 Task: Find connections with filter location Raghunathpur with filter topic #Mondaymotivationwith filter profile language German with filter current company Midea Group (Fortune Global 500 Company) with filter school Dr MGR Educational and Research Institute with filter industry Retail Motor Vehicles with filter service category Graphic Design with filter keywords title Speech Pathologist
Action: Mouse moved to (514, 49)
Screenshot: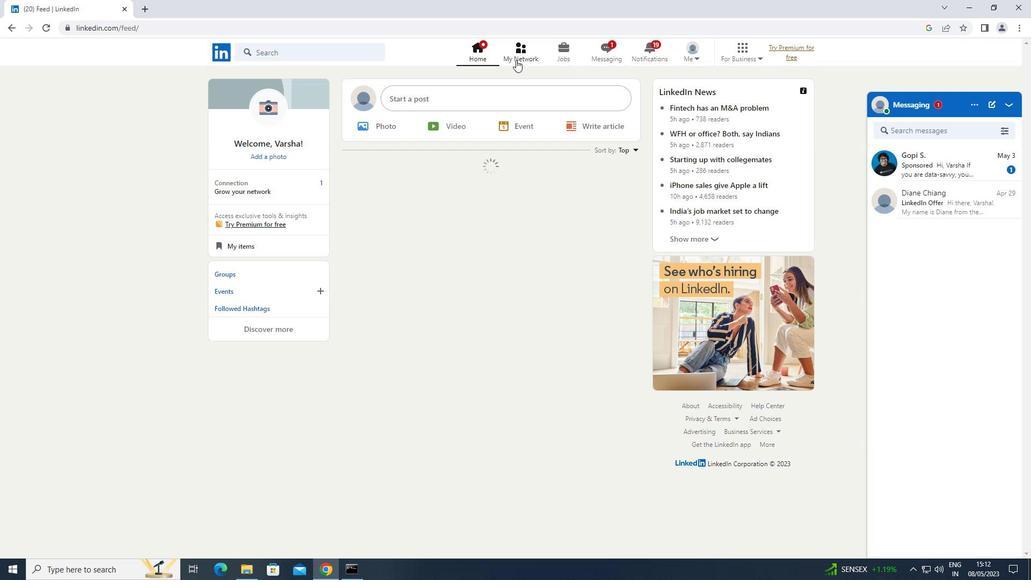 
Action: Mouse pressed left at (514, 49)
Screenshot: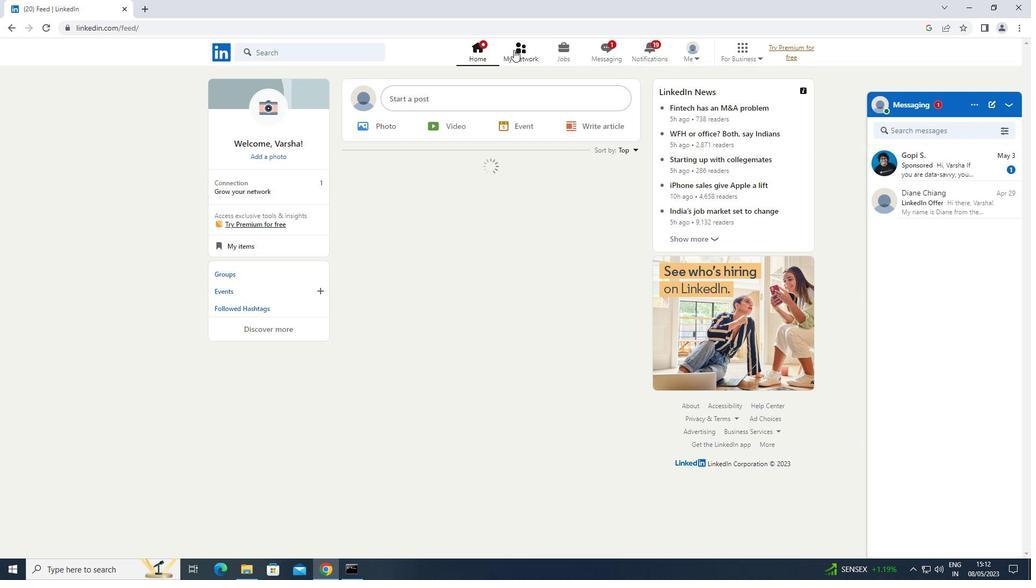 
Action: Mouse moved to (272, 112)
Screenshot: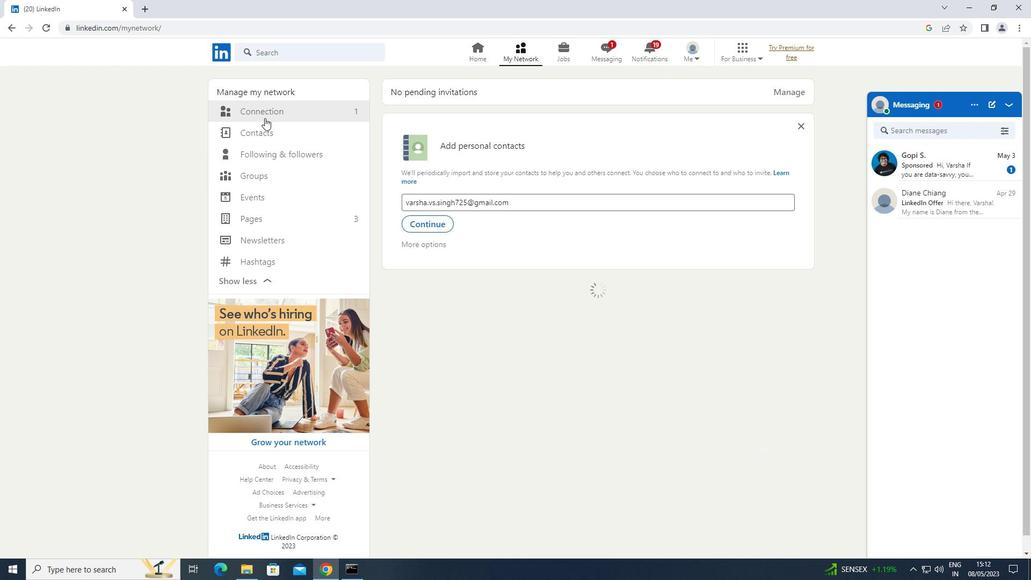 
Action: Mouse pressed left at (272, 112)
Screenshot: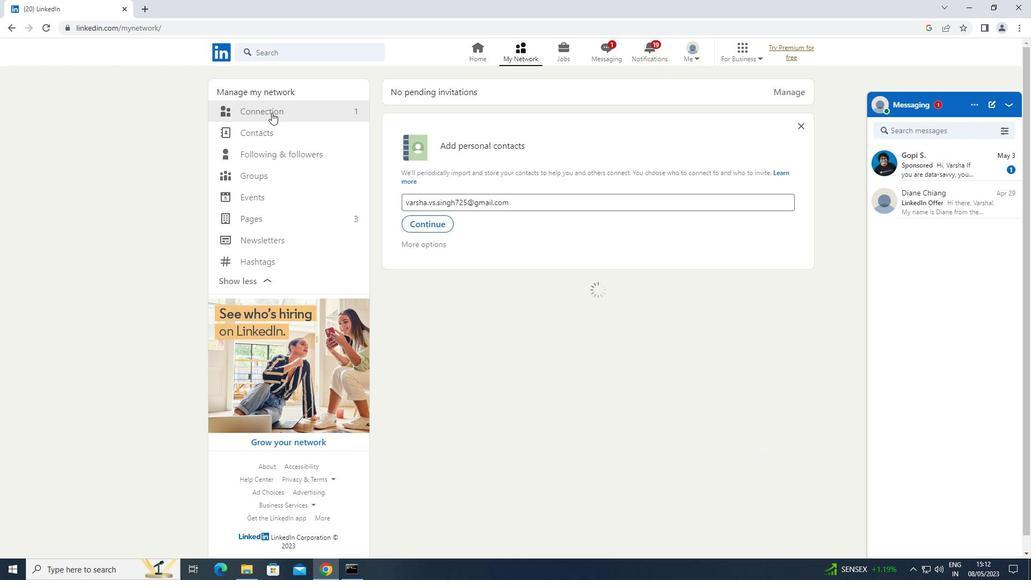 
Action: Mouse moved to (623, 113)
Screenshot: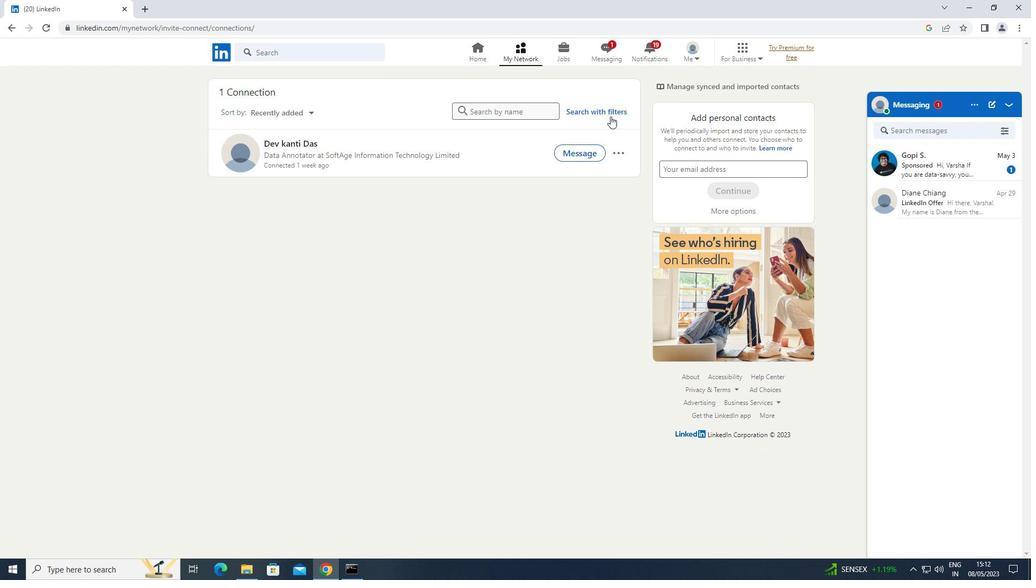
Action: Mouse pressed left at (623, 113)
Screenshot: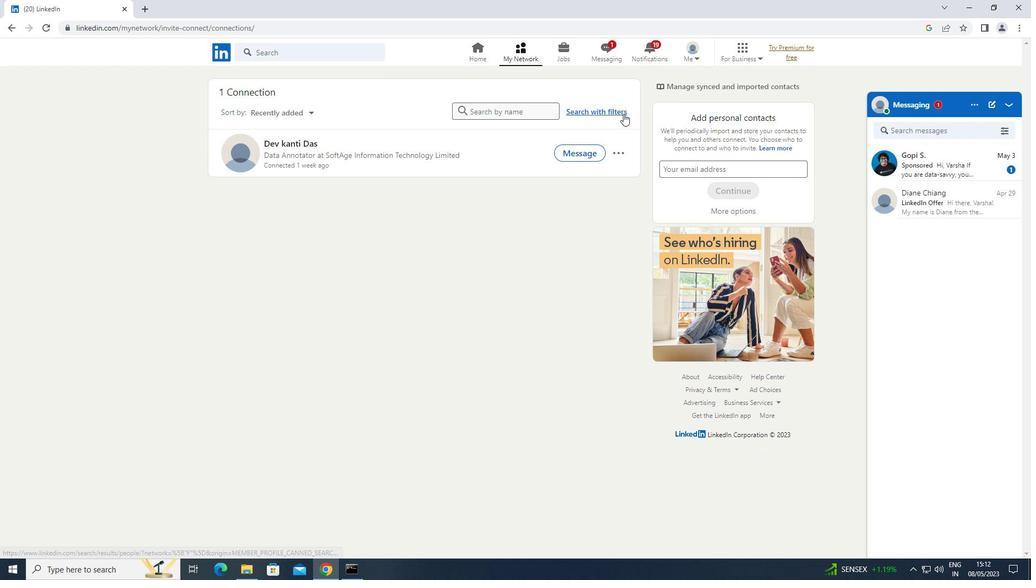 
Action: Mouse moved to (545, 86)
Screenshot: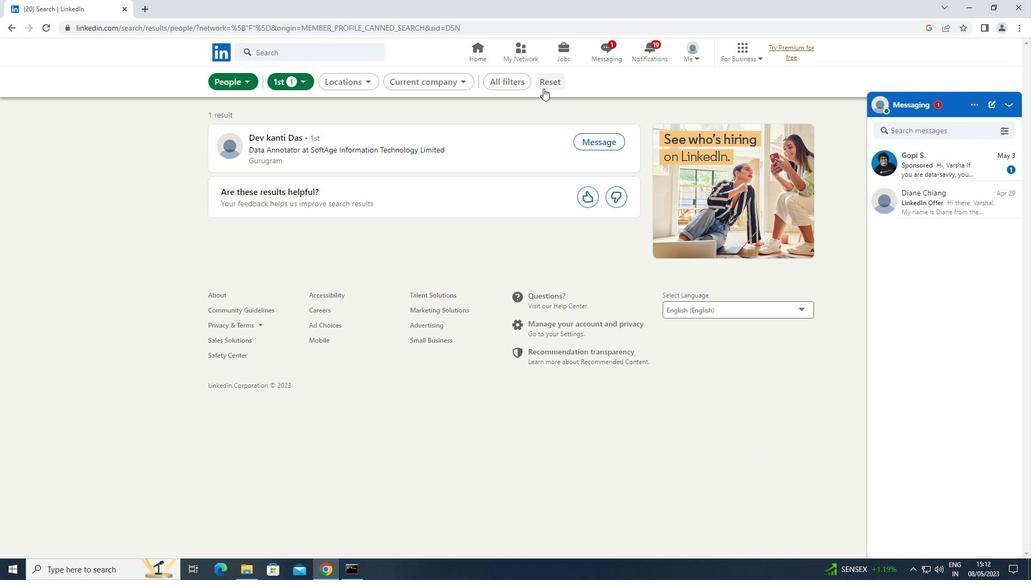 
Action: Mouse pressed left at (545, 86)
Screenshot: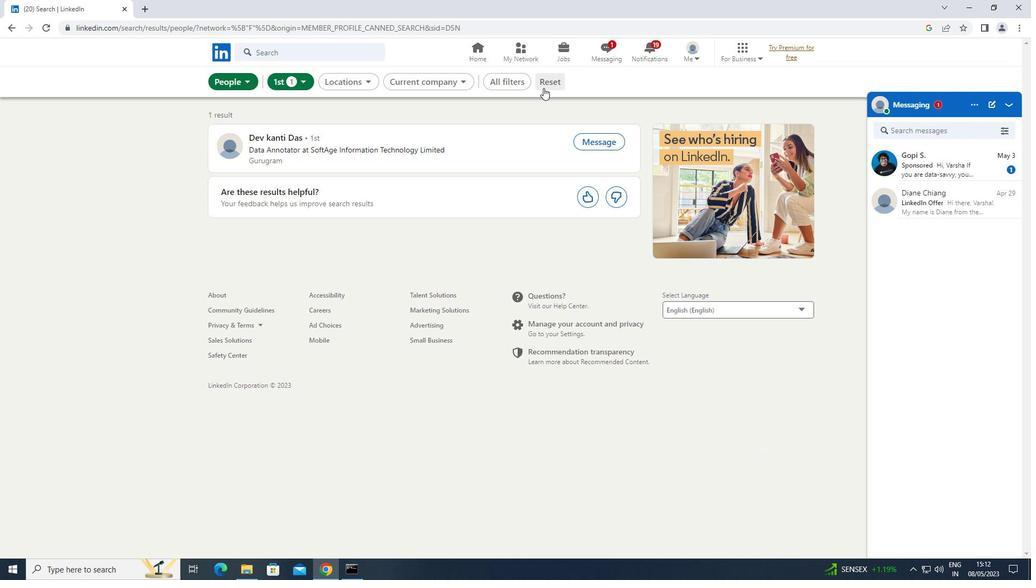 
Action: Mouse moved to (534, 84)
Screenshot: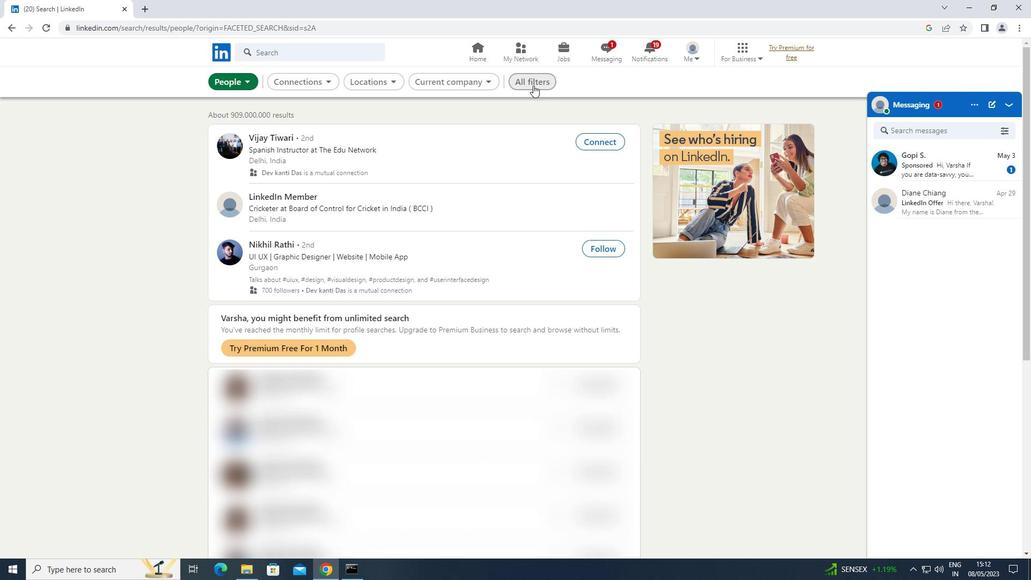 
Action: Mouse pressed left at (534, 84)
Screenshot: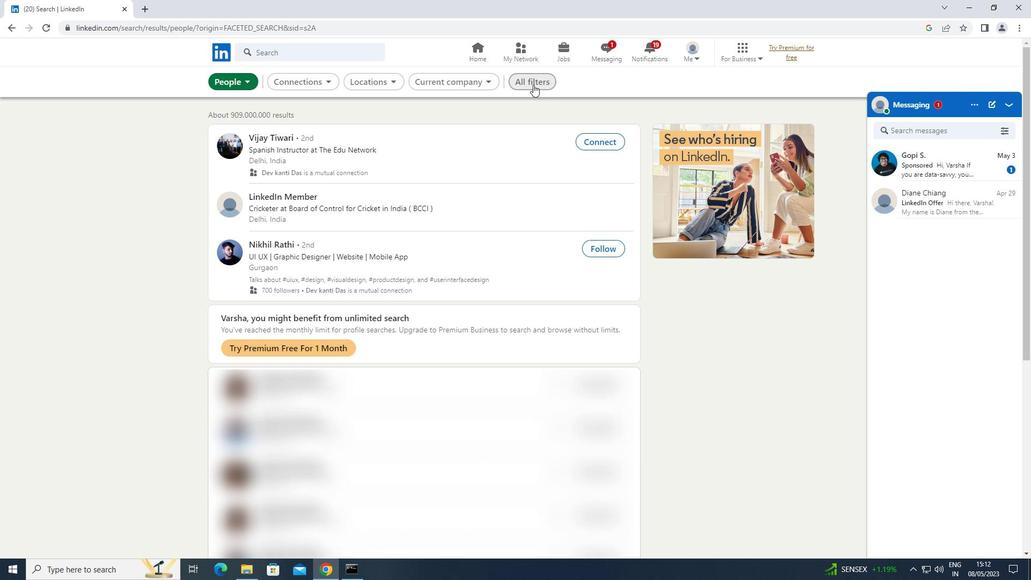 
Action: Mouse moved to (770, 242)
Screenshot: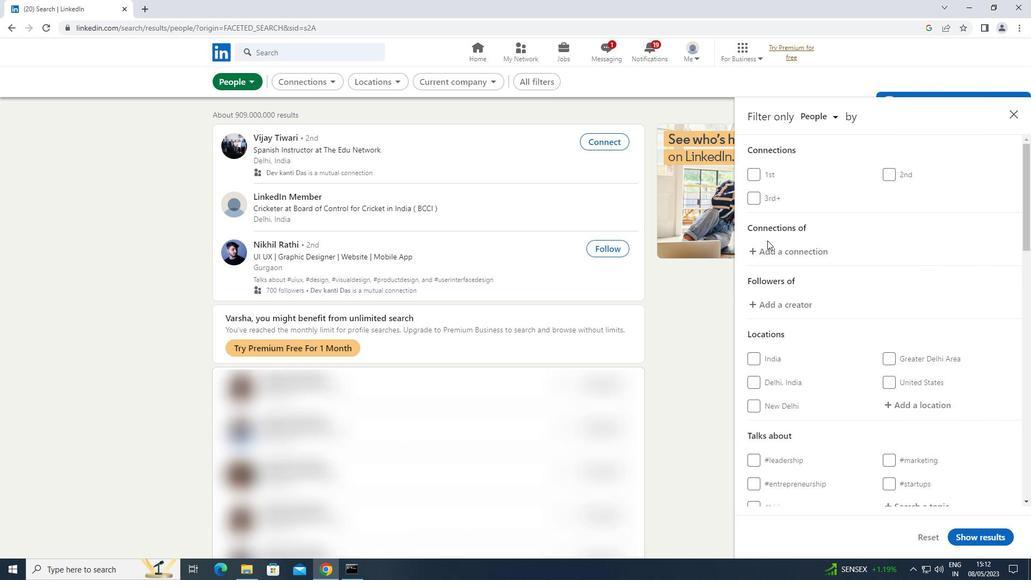 
Action: Mouse scrolled (770, 242) with delta (0, 0)
Screenshot: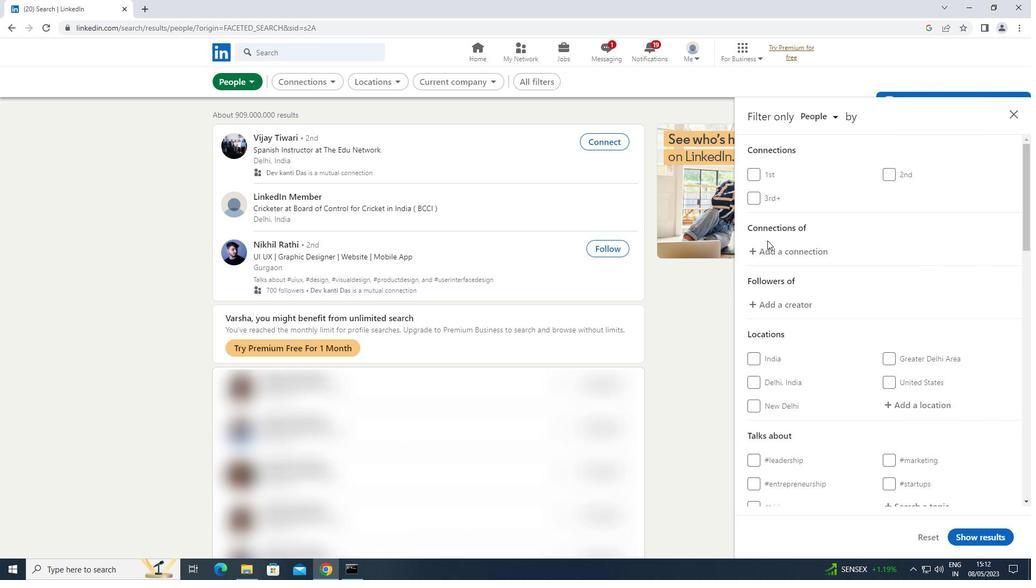
Action: Mouse scrolled (770, 242) with delta (0, 0)
Screenshot: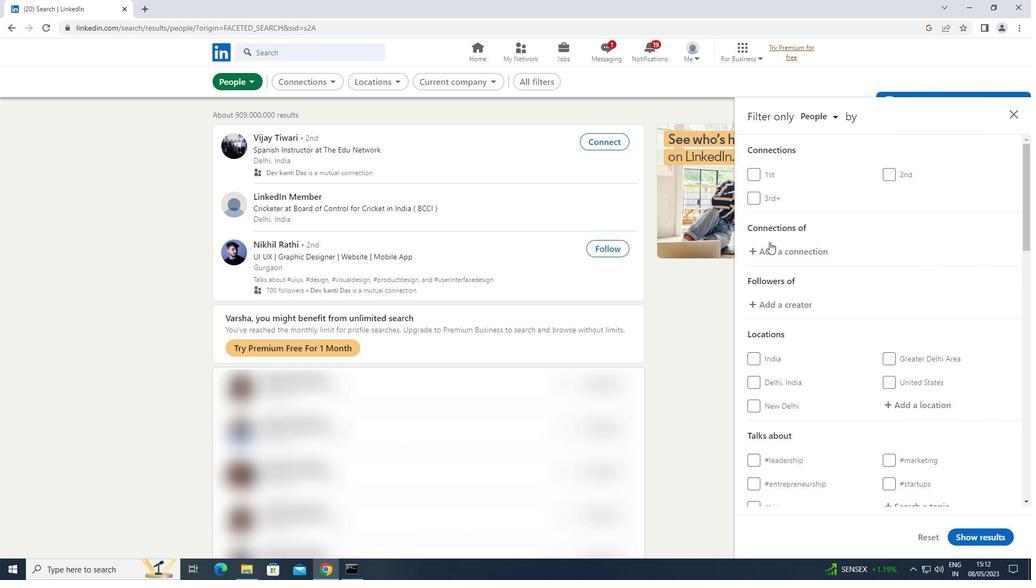 
Action: Mouse moved to (908, 301)
Screenshot: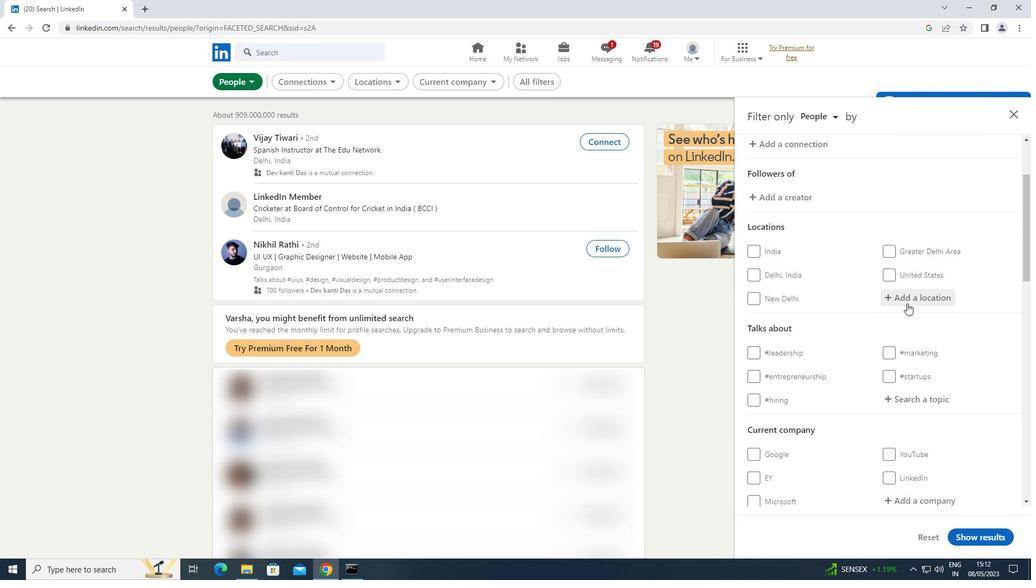 
Action: Mouse pressed left at (908, 301)
Screenshot: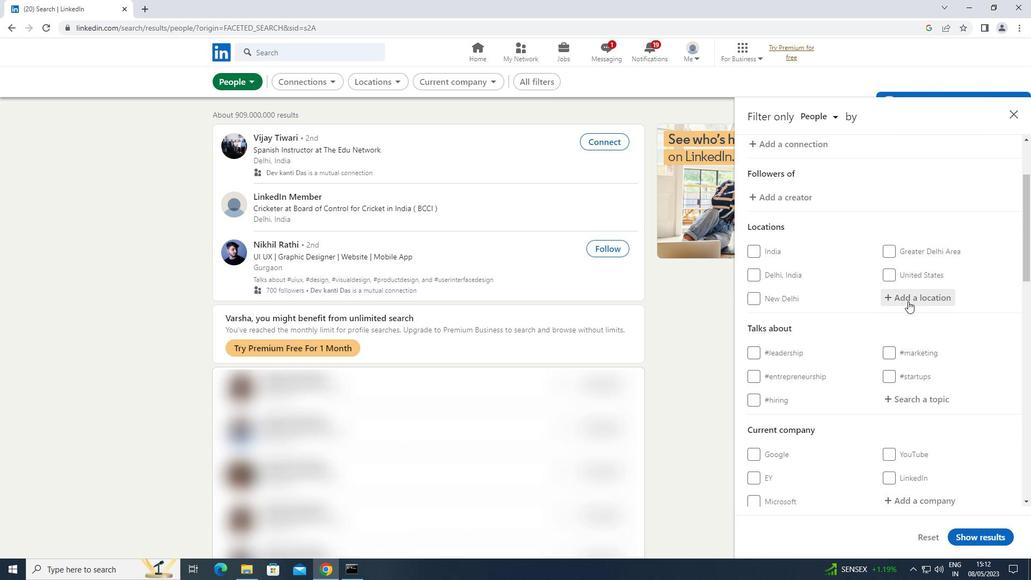 
Action: Key pressed <Key.shift>RAGHUNATHPUR
Screenshot: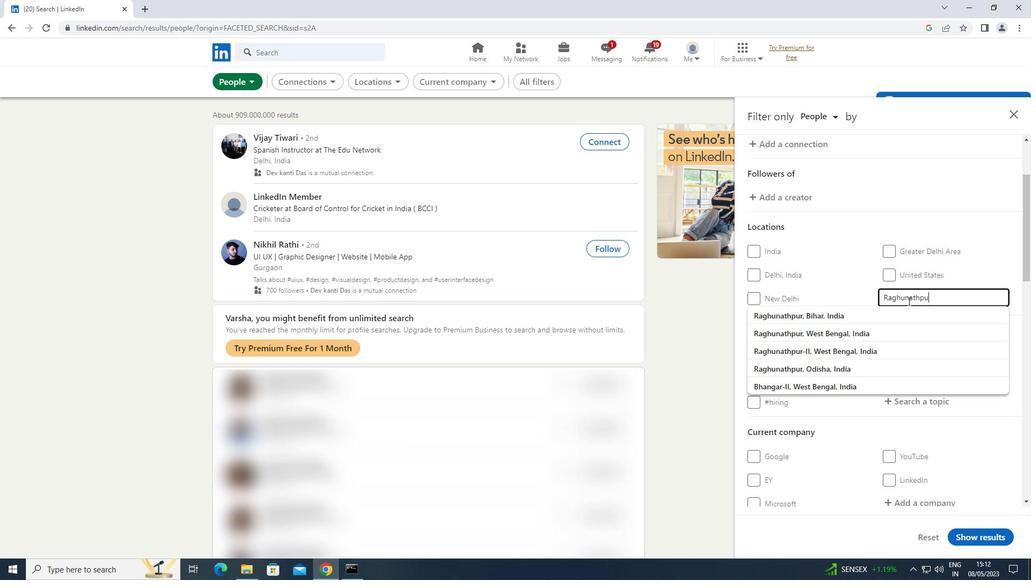 
Action: Mouse moved to (893, 314)
Screenshot: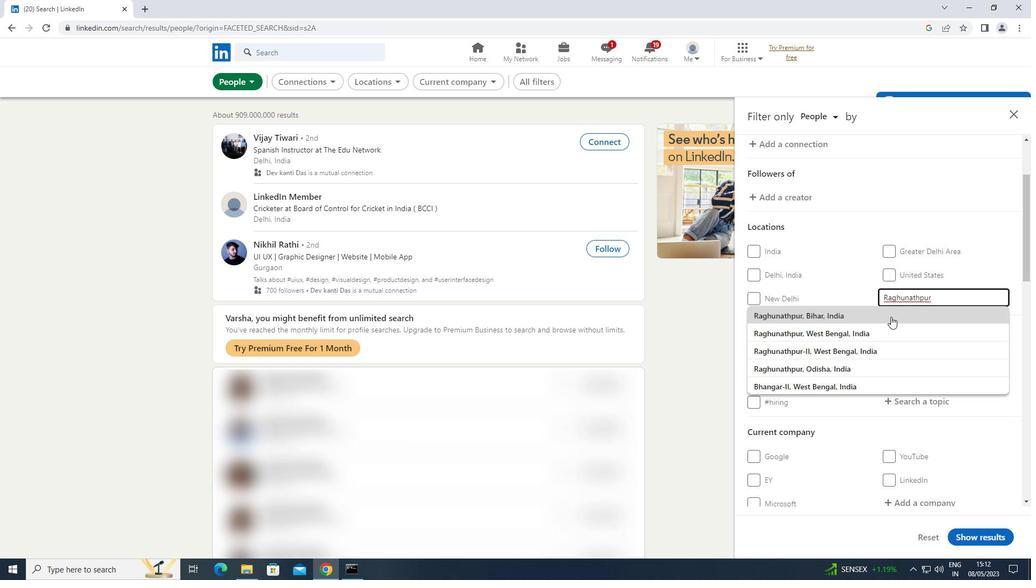 
Action: Key pressed <Key.enter>
Screenshot: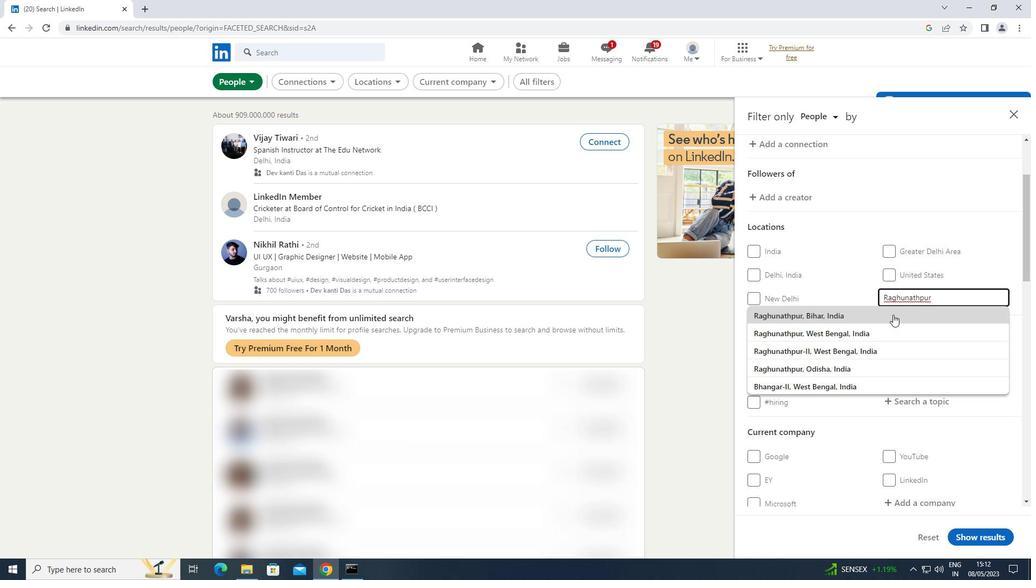 
Action: Mouse moved to (897, 401)
Screenshot: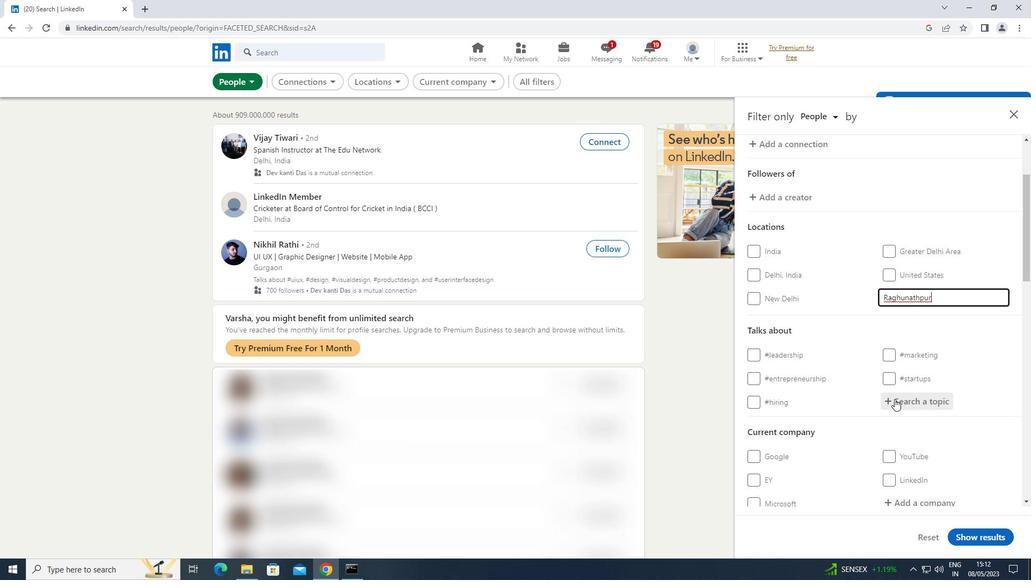 
Action: Mouse pressed left at (897, 401)
Screenshot: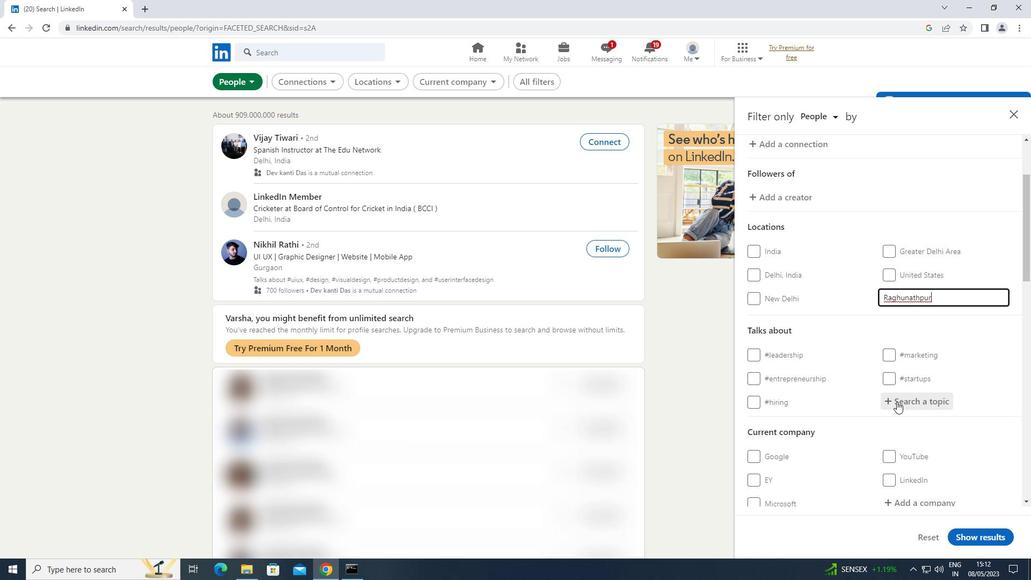 
Action: Key pressed <Key.shift>#<Key.shift>MONDAYMOTIVATION
Screenshot: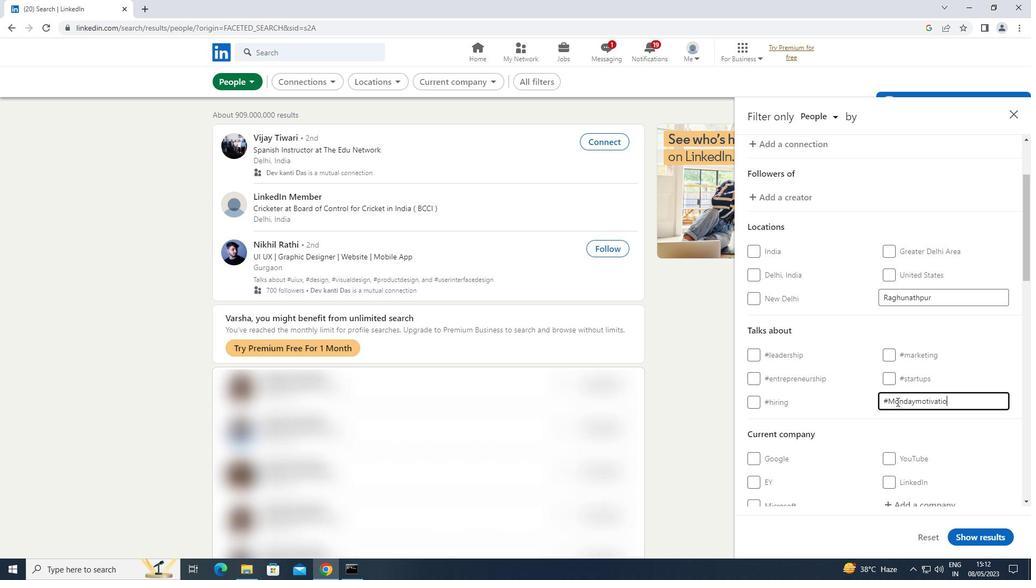 
Action: Mouse moved to (898, 401)
Screenshot: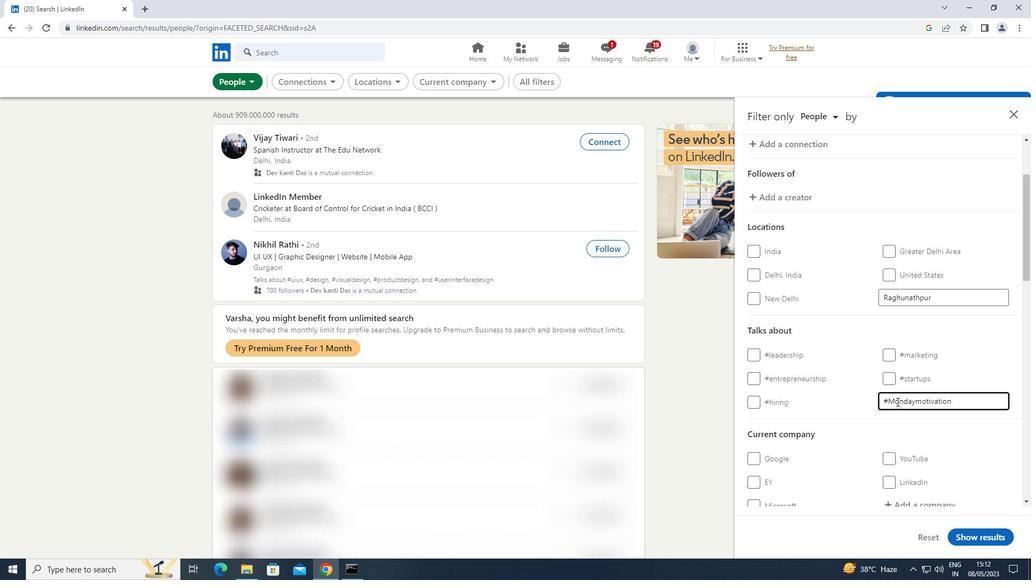 
Action: Mouse scrolled (898, 401) with delta (0, 0)
Screenshot: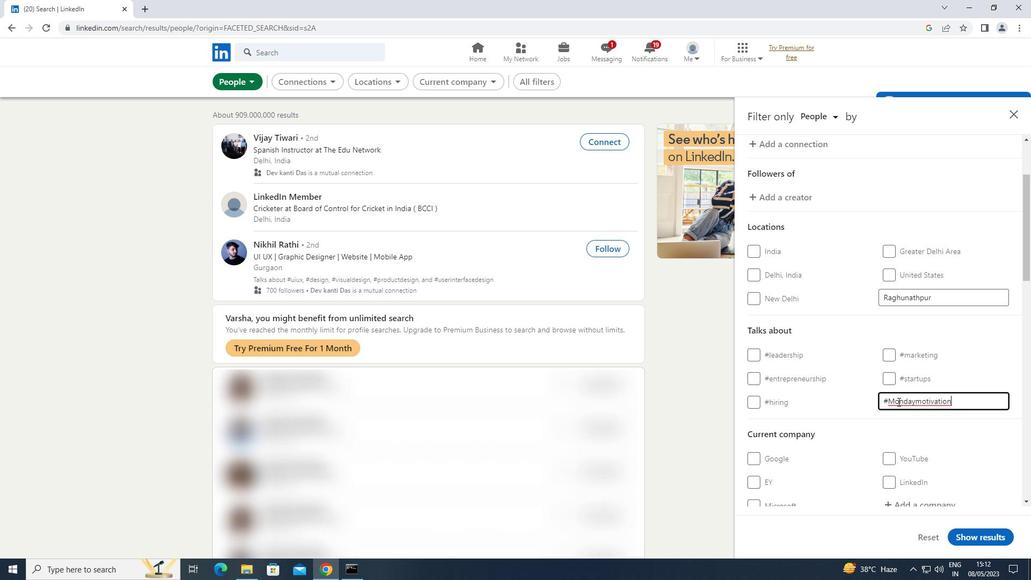 
Action: Mouse scrolled (898, 401) with delta (0, 0)
Screenshot: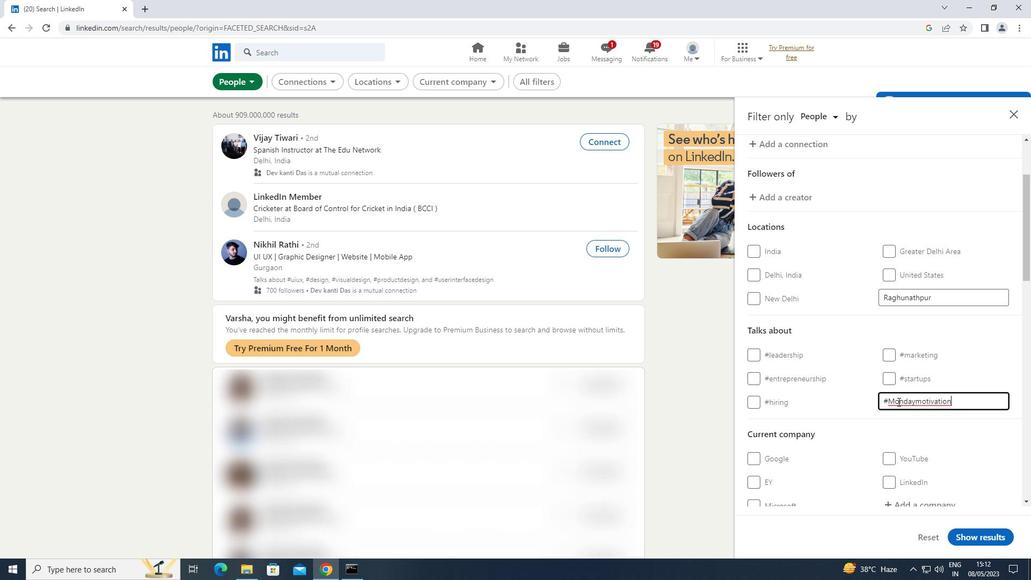 
Action: Mouse moved to (898, 401)
Screenshot: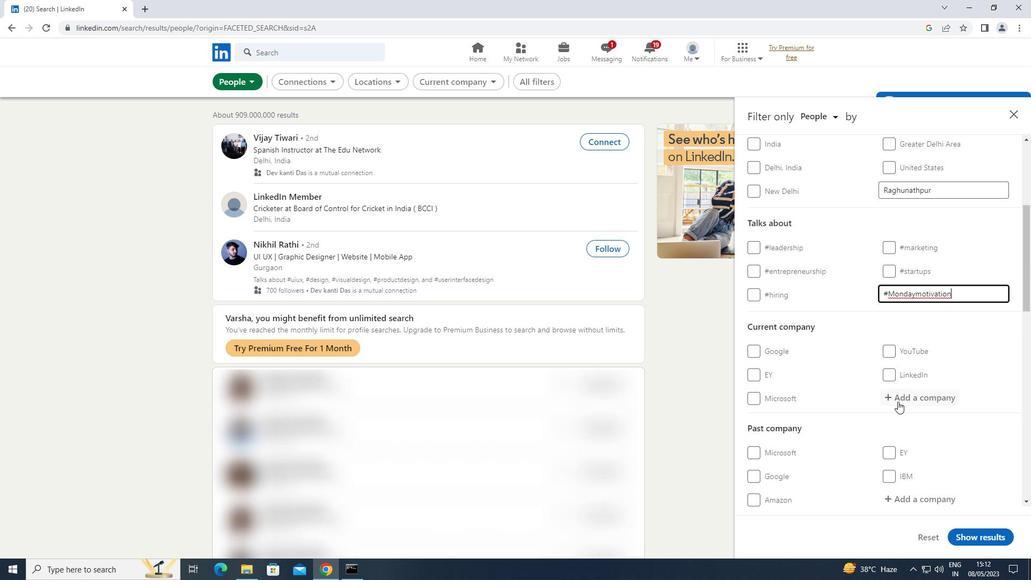 
Action: Mouse scrolled (898, 401) with delta (0, 0)
Screenshot: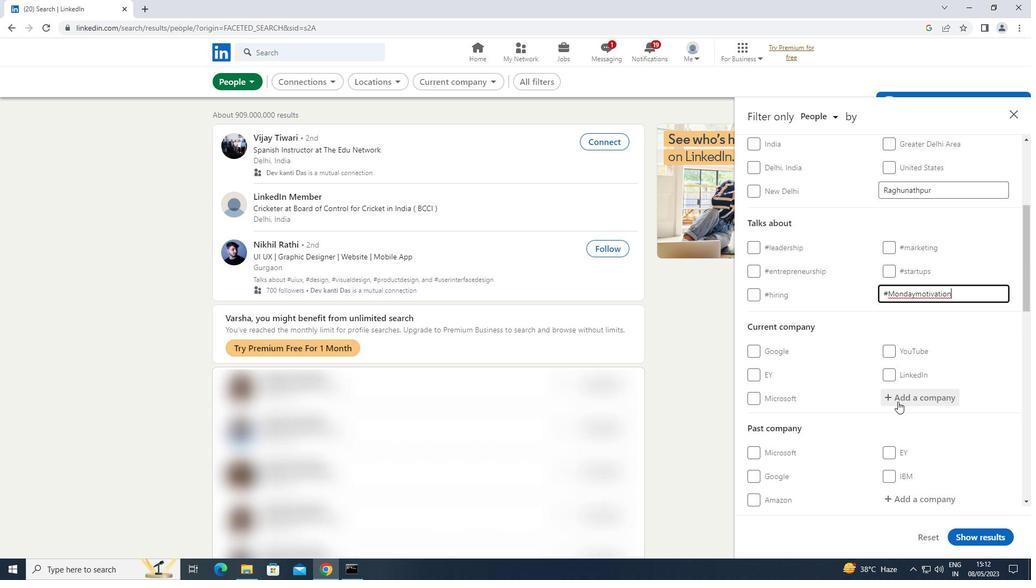 
Action: Mouse moved to (898, 402)
Screenshot: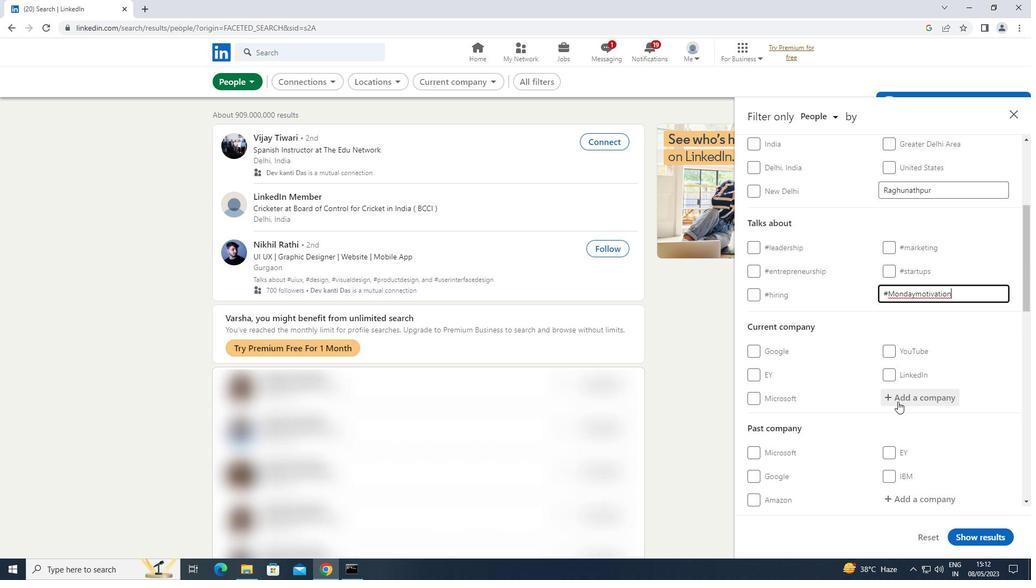 
Action: Mouse scrolled (898, 401) with delta (0, 0)
Screenshot: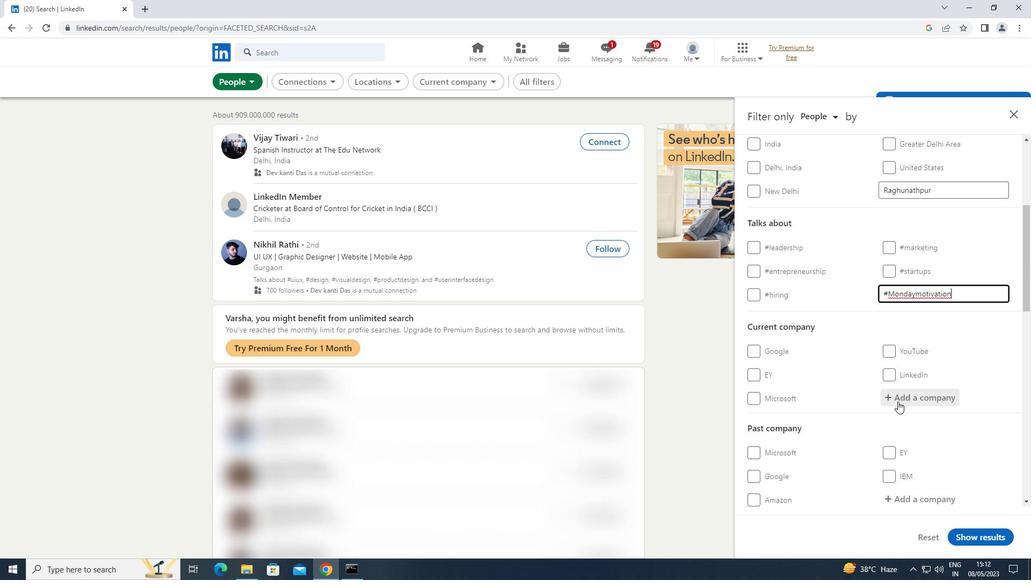 
Action: Mouse scrolled (898, 401) with delta (0, 0)
Screenshot: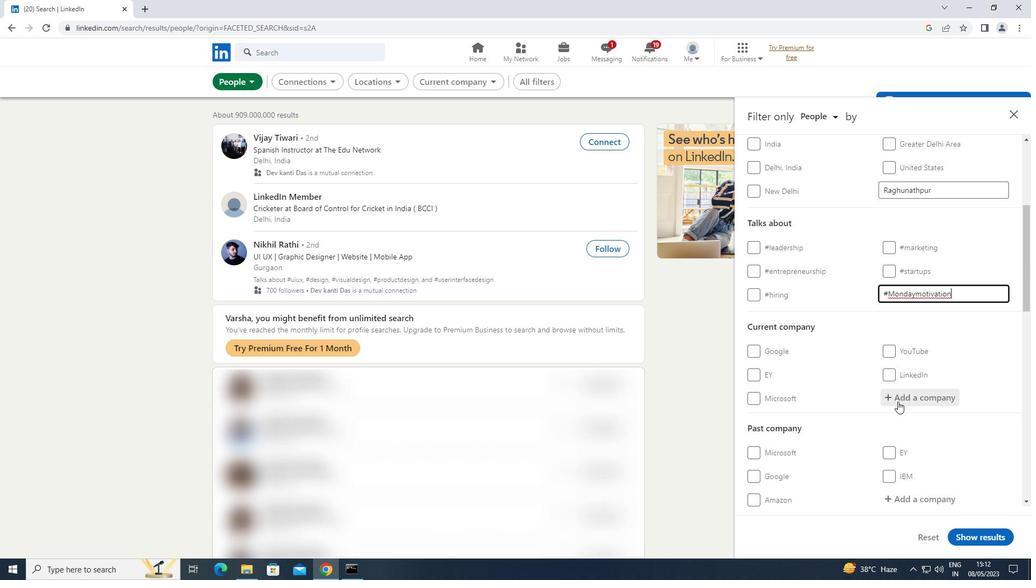 
Action: Mouse scrolled (898, 401) with delta (0, 0)
Screenshot: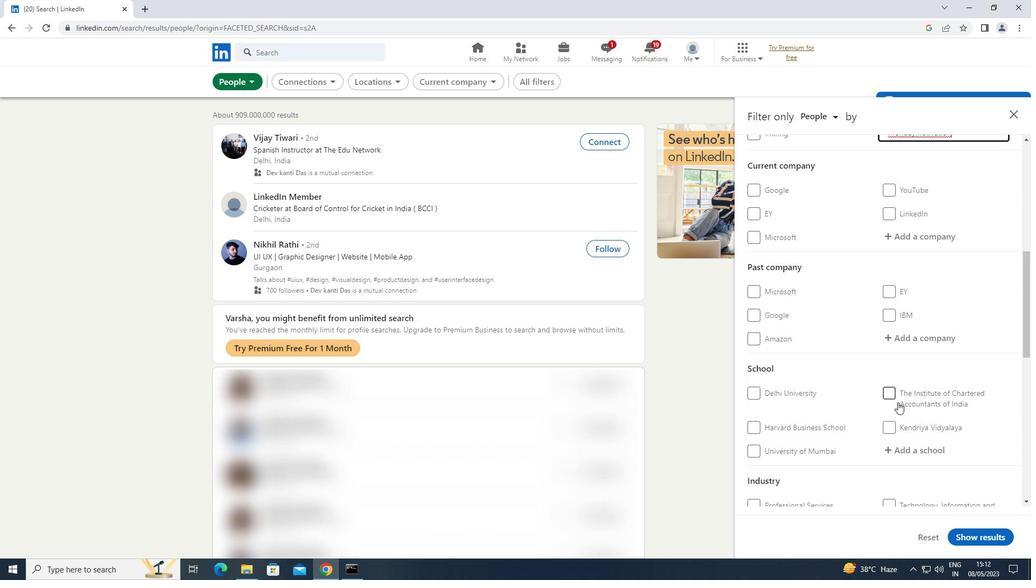 
Action: Mouse moved to (897, 402)
Screenshot: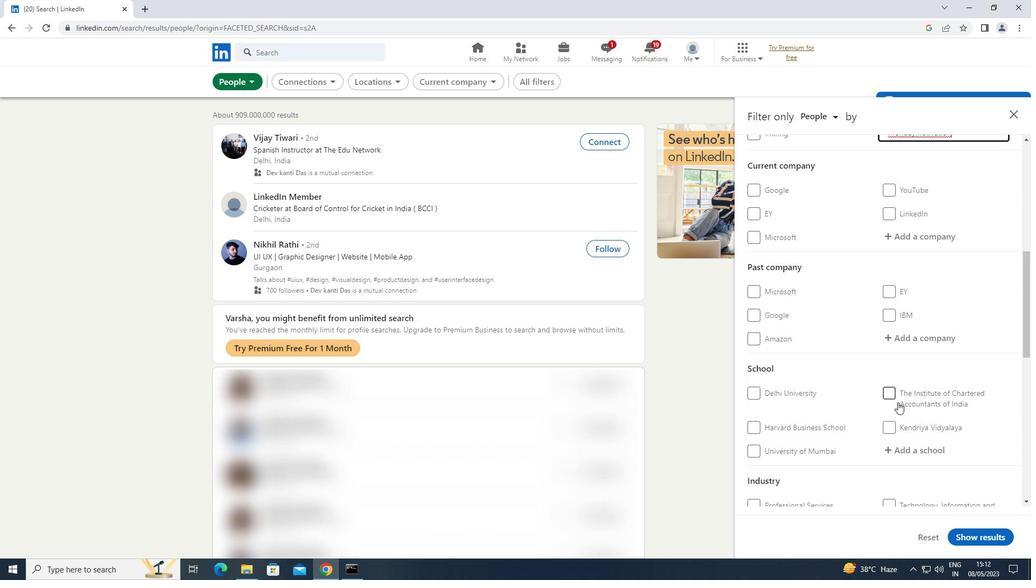 
Action: Mouse scrolled (897, 401) with delta (0, 0)
Screenshot: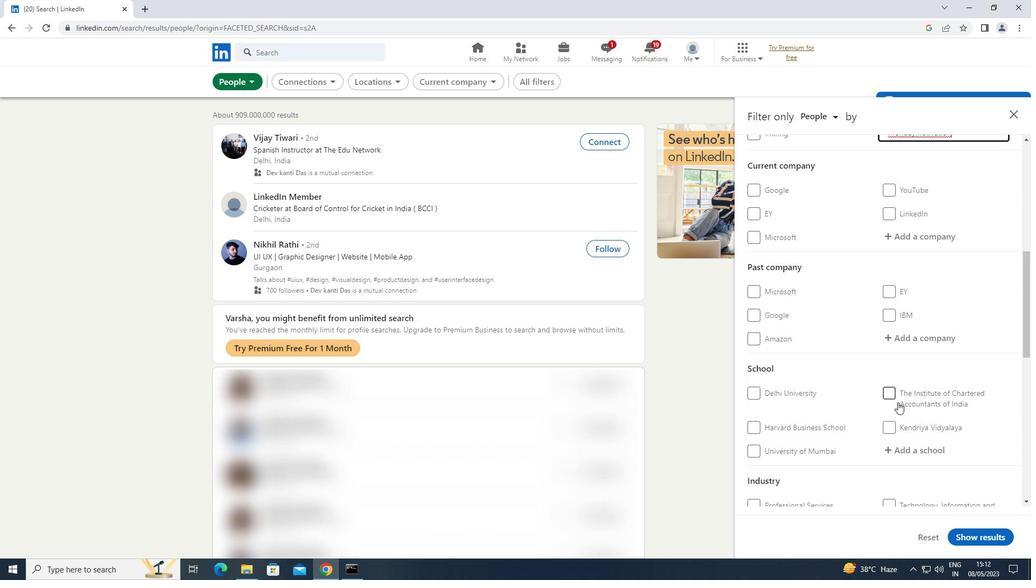 
Action: Mouse scrolled (897, 401) with delta (0, 0)
Screenshot: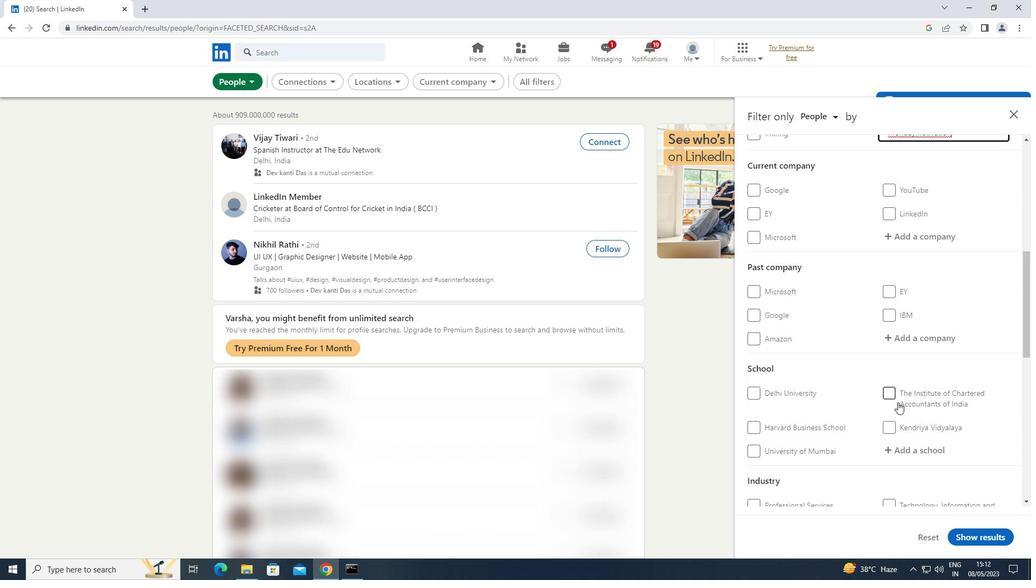 
Action: Mouse scrolled (897, 401) with delta (0, 0)
Screenshot: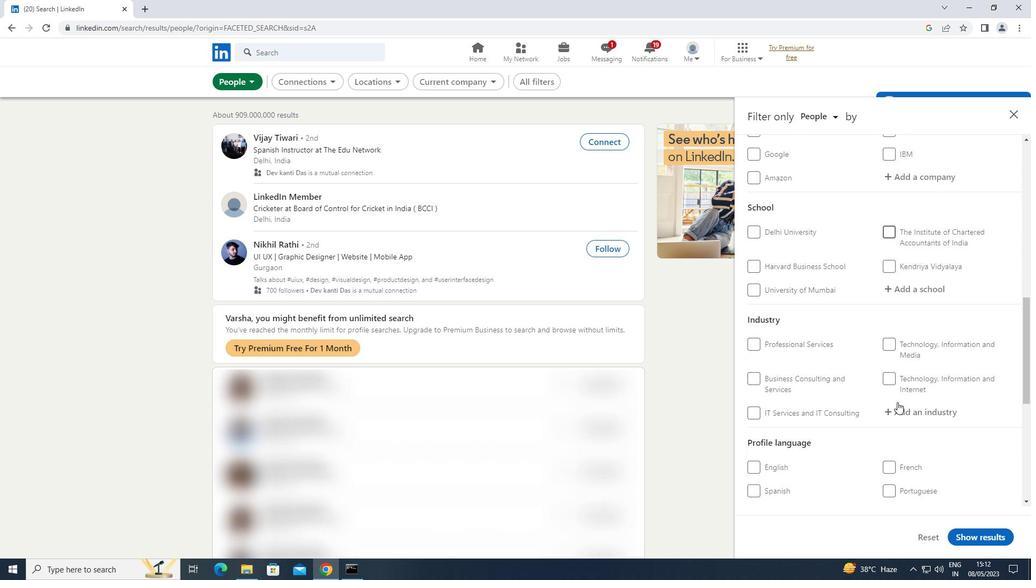 
Action: Mouse moved to (752, 459)
Screenshot: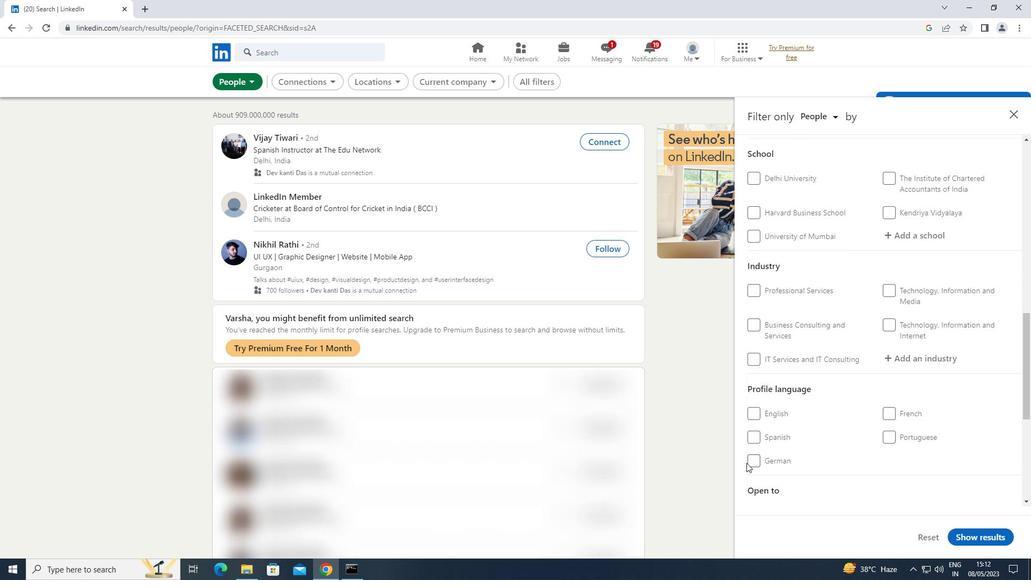 
Action: Mouse pressed left at (752, 459)
Screenshot: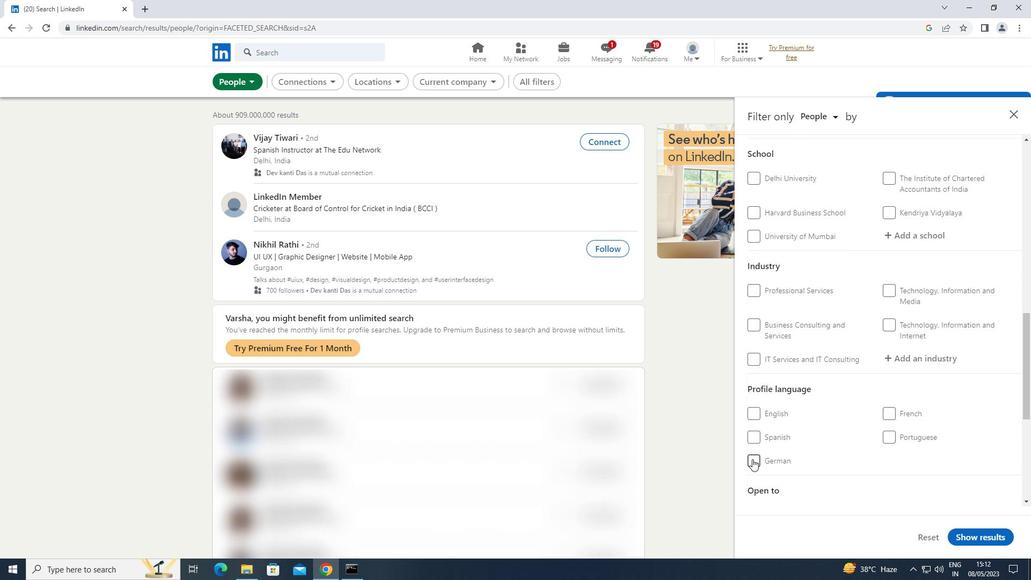 
Action: Mouse moved to (754, 458)
Screenshot: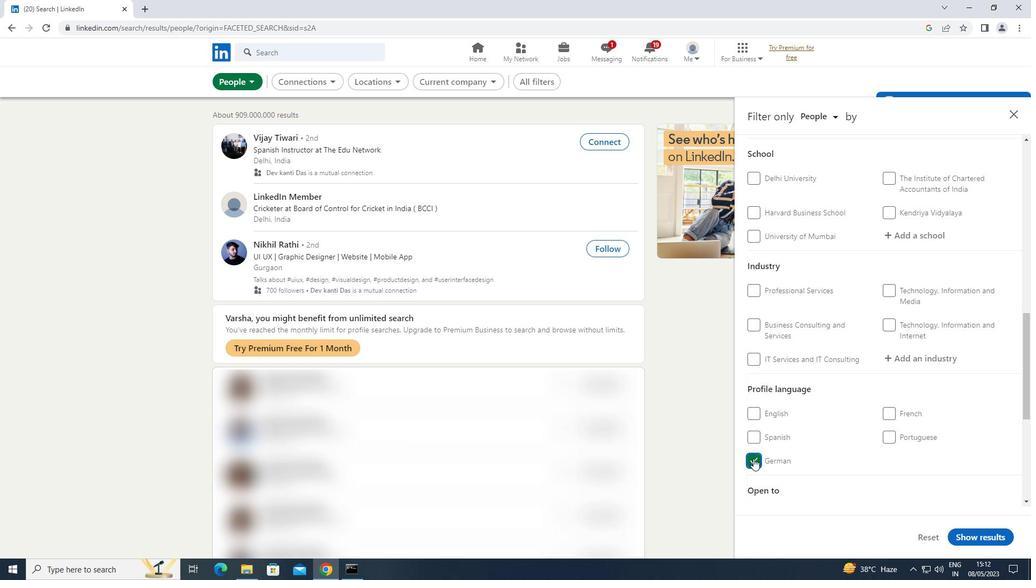 
Action: Mouse scrolled (754, 458) with delta (0, 0)
Screenshot: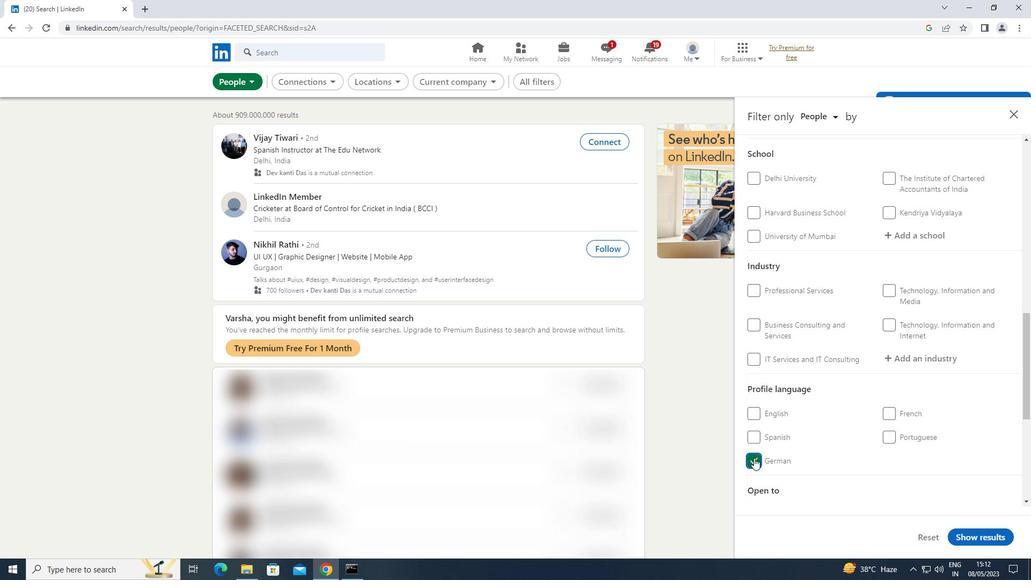 
Action: Mouse scrolled (754, 458) with delta (0, 0)
Screenshot: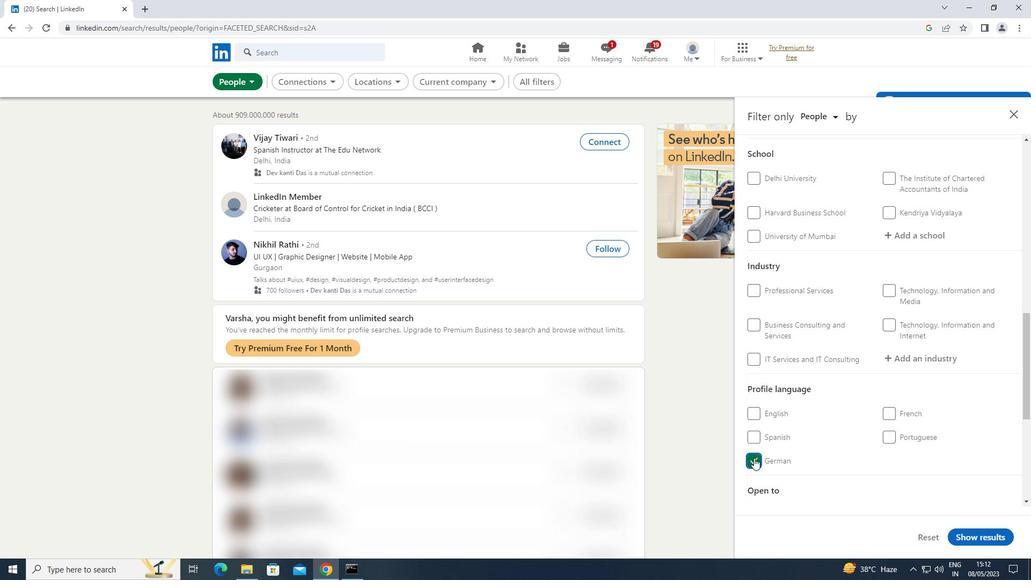 
Action: Mouse moved to (754, 458)
Screenshot: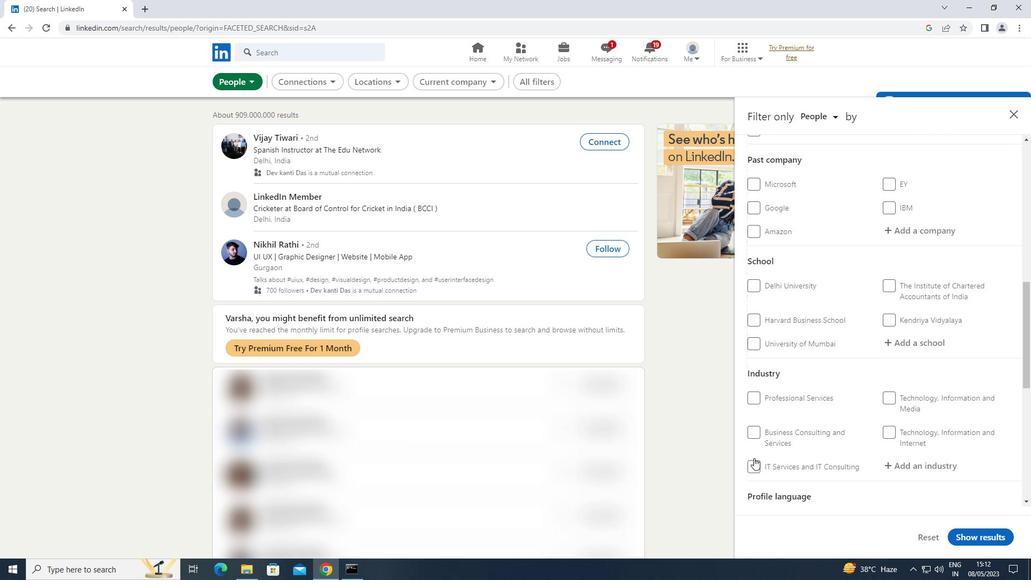 
Action: Mouse scrolled (754, 458) with delta (0, 0)
Screenshot: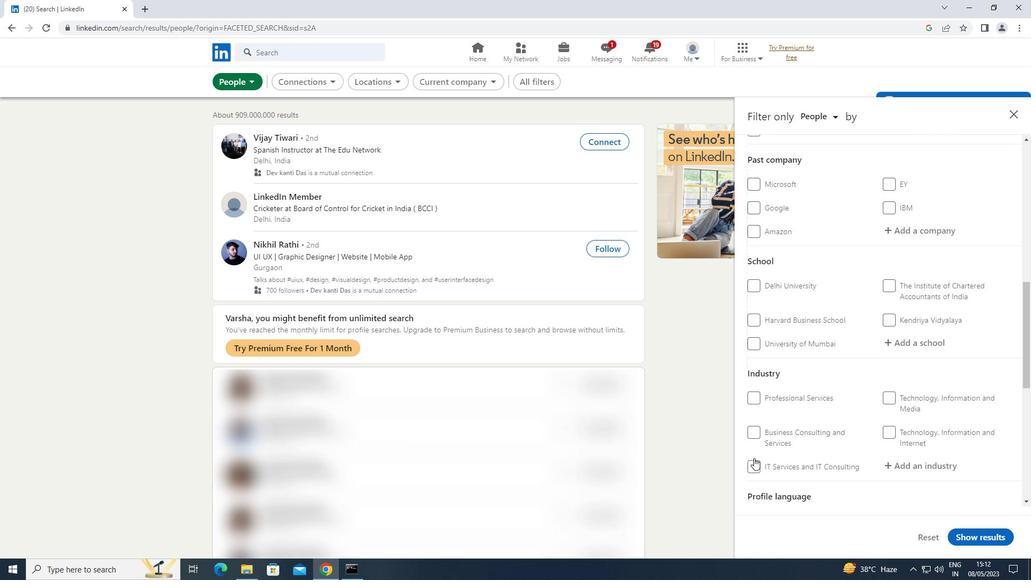 
Action: Mouse scrolled (754, 458) with delta (0, 0)
Screenshot: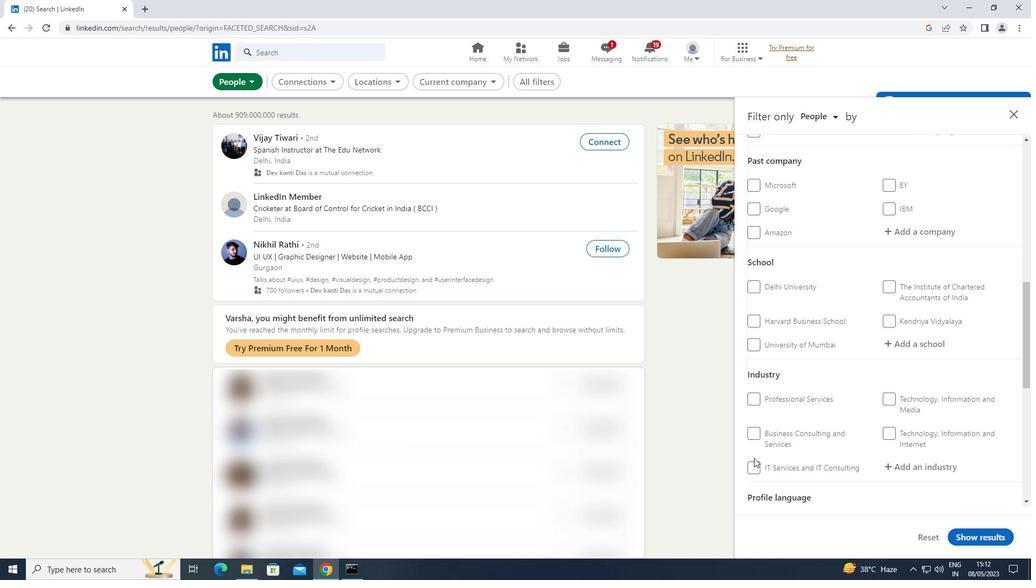 
Action: Mouse scrolled (754, 458) with delta (0, 0)
Screenshot: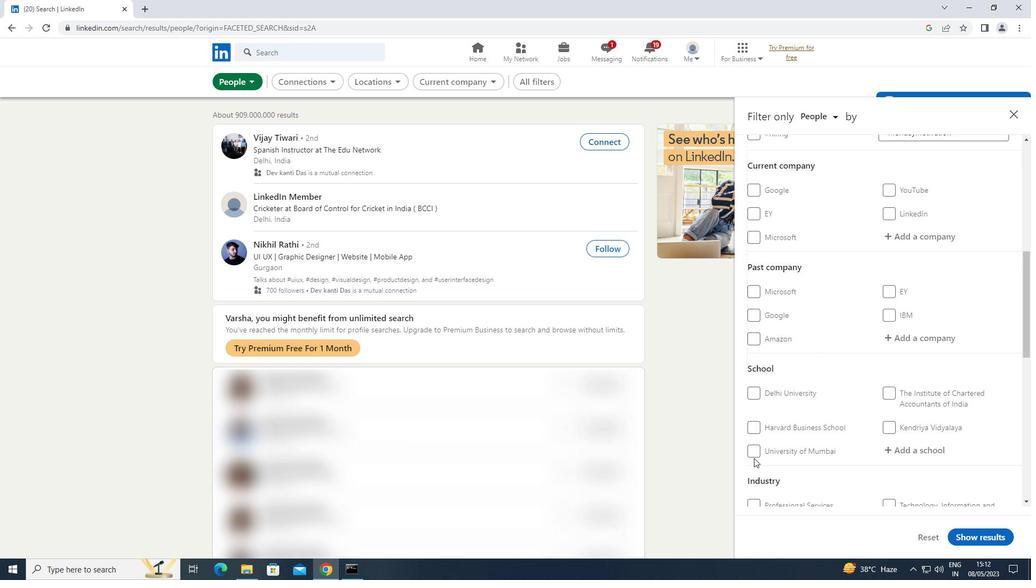 
Action: Mouse scrolled (754, 458) with delta (0, 0)
Screenshot: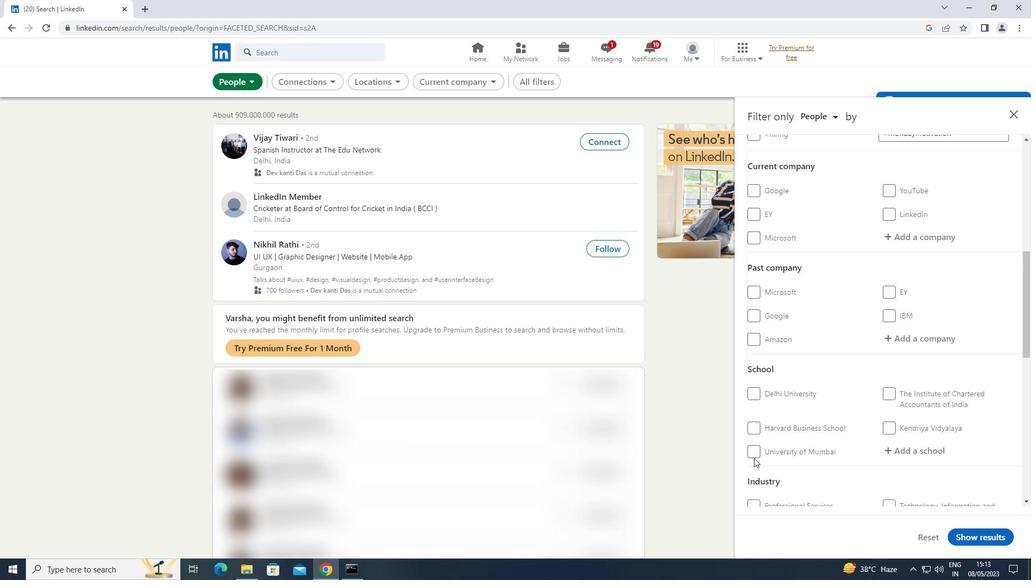 
Action: Mouse scrolled (754, 458) with delta (0, 0)
Screenshot: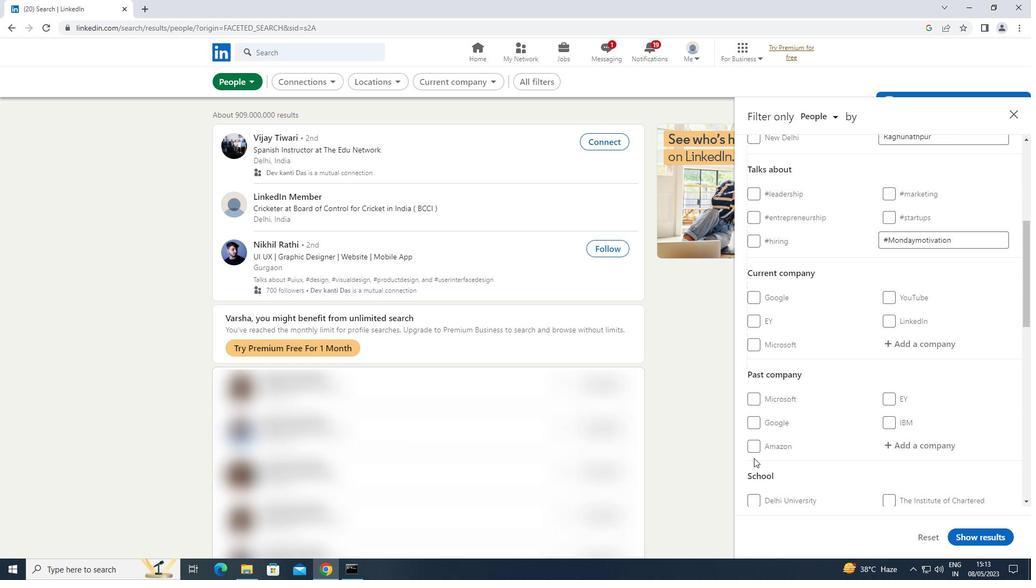 
Action: Mouse moved to (948, 401)
Screenshot: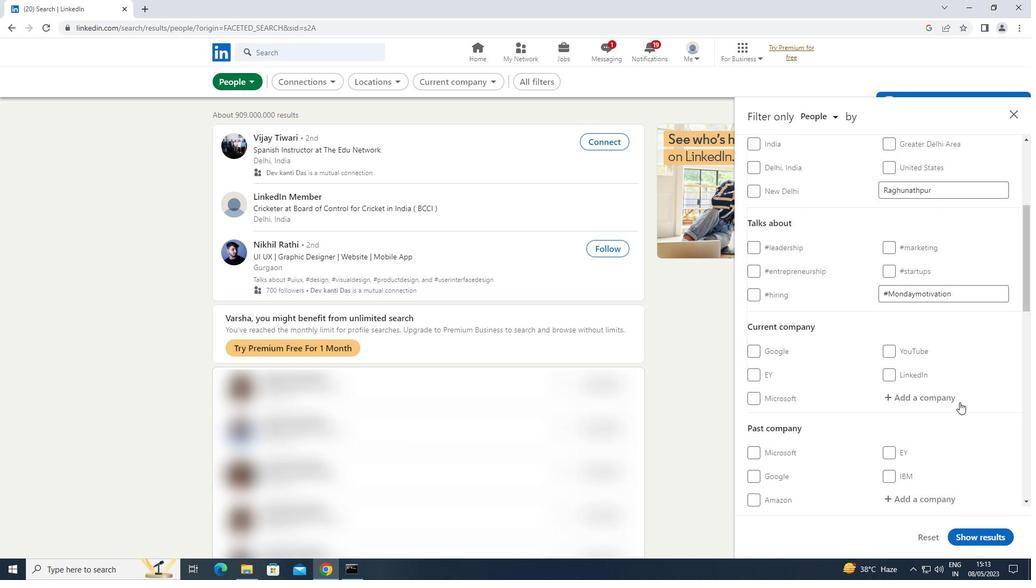 
Action: Mouse pressed left at (948, 401)
Screenshot: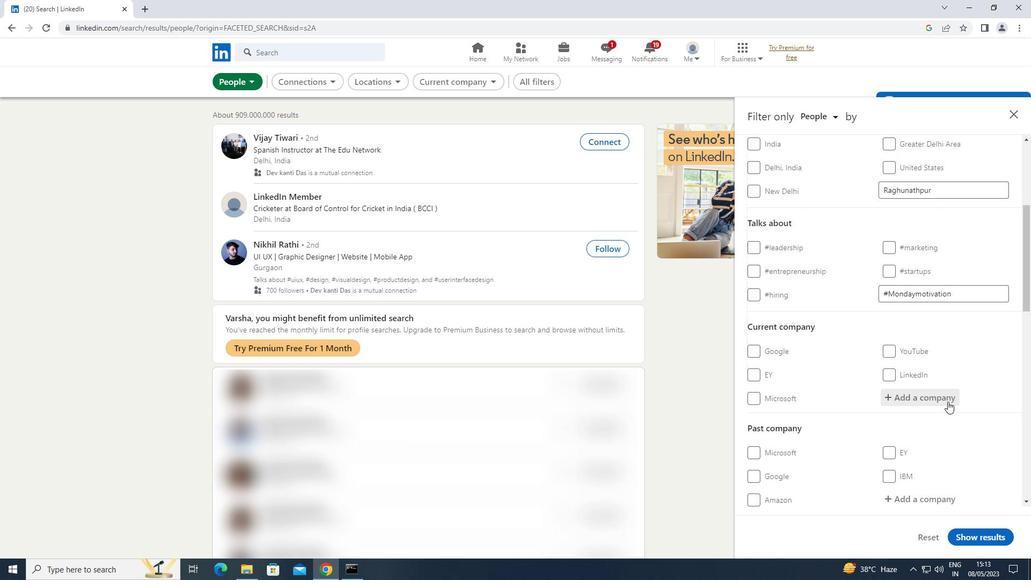 
Action: Key pressed <Key.shift>MIDEA<Key.space>
Screenshot: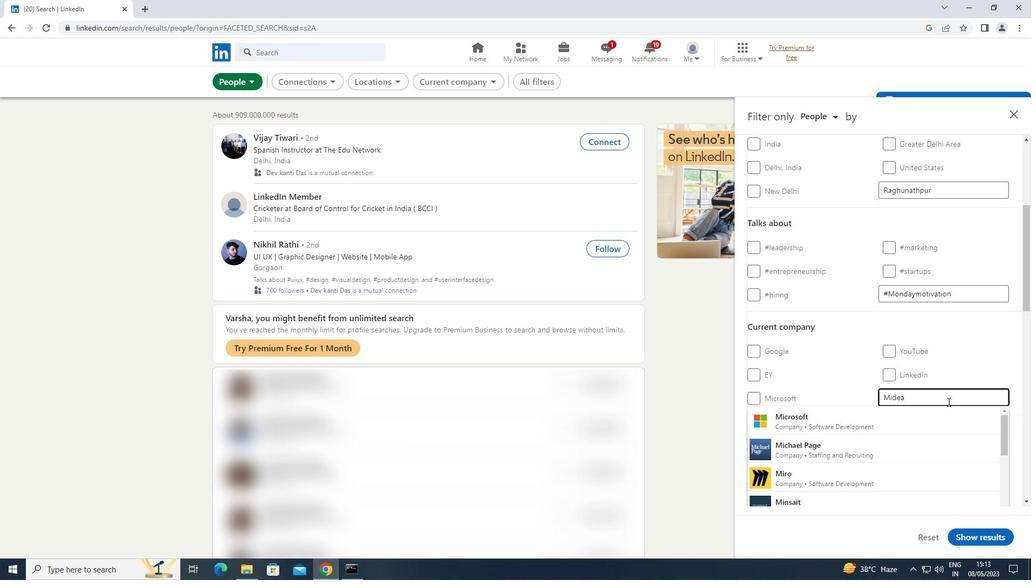 
Action: Mouse moved to (865, 423)
Screenshot: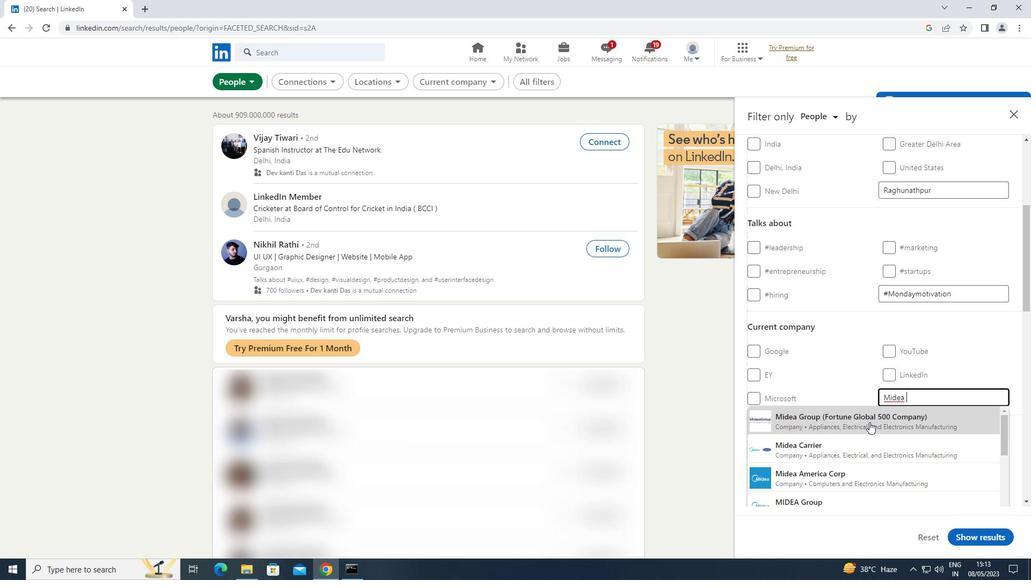 
Action: Mouse pressed left at (865, 423)
Screenshot: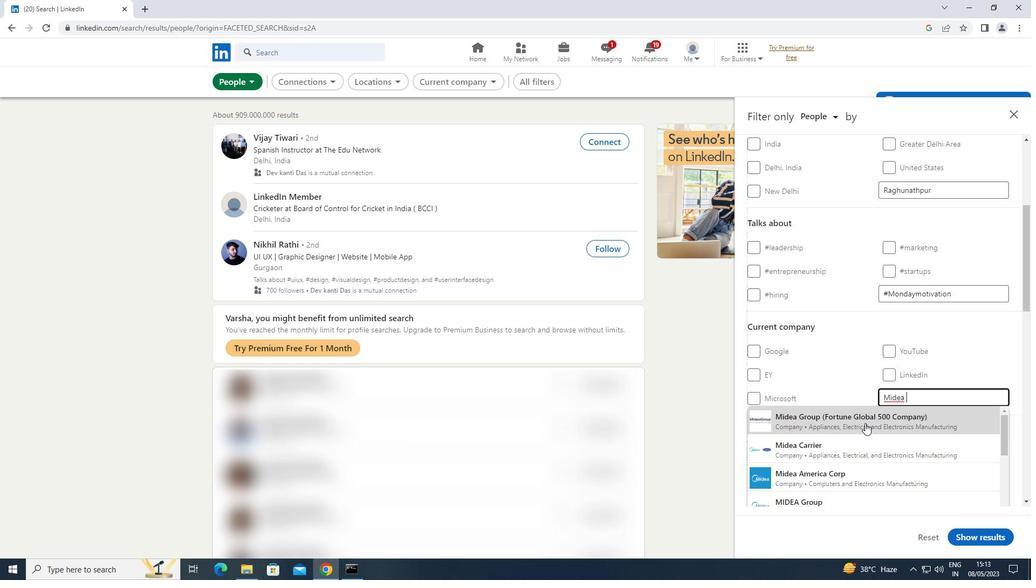 
Action: Mouse moved to (865, 422)
Screenshot: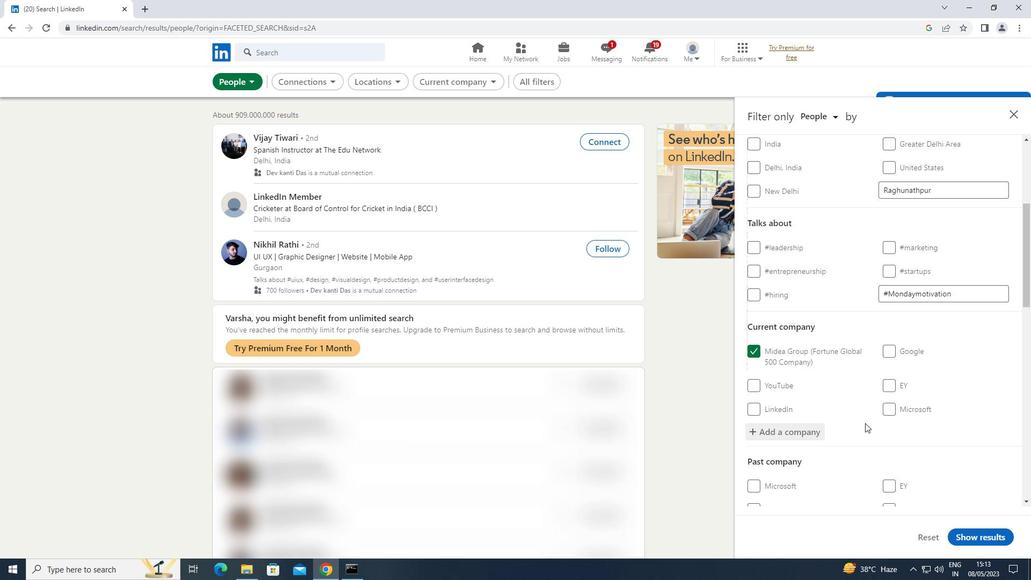 
Action: Mouse scrolled (865, 422) with delta (0, 0)
Screenshot: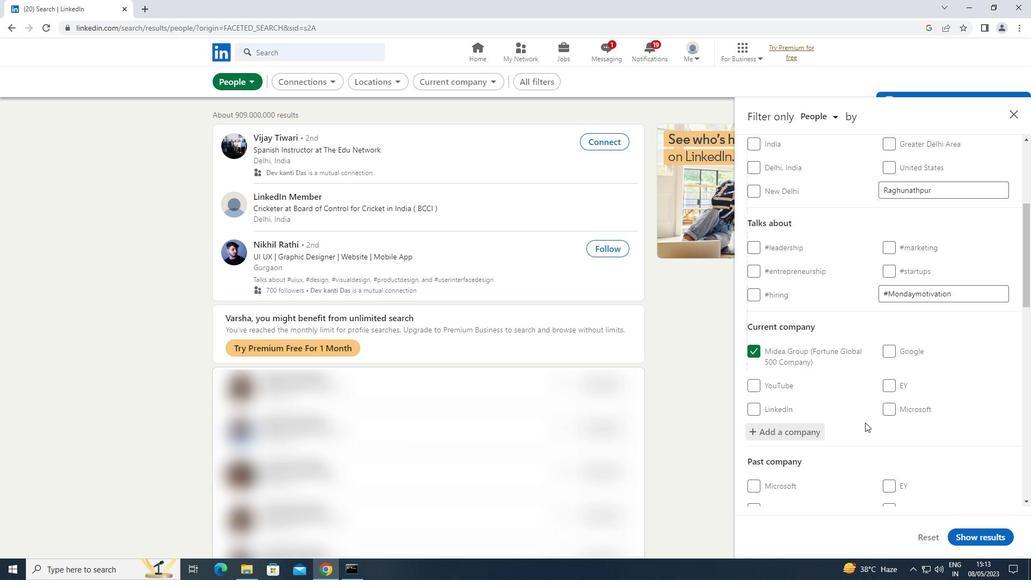 
Action: Mouse moved to (865, 422)
Screenshot: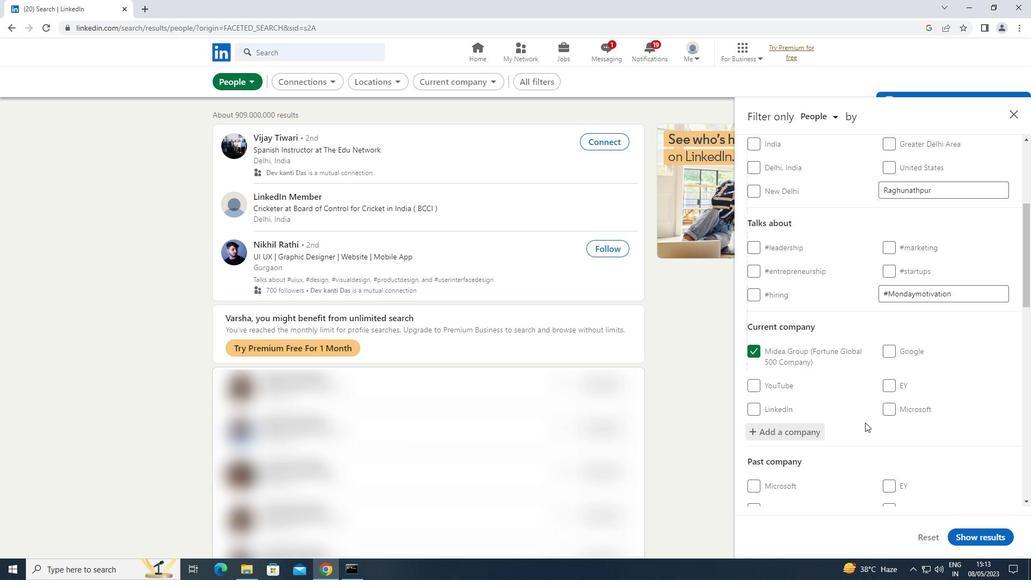 
Action: Mouse scrolled (865, 421) with delta (0, 0)
Screenshot: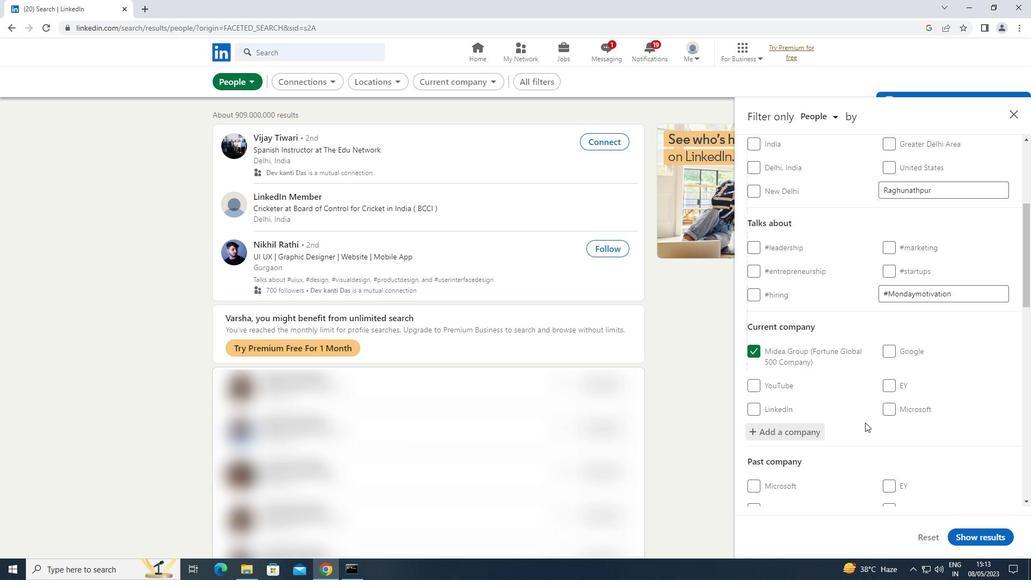 
Action: Mouse scrolled (865, 421) with delta (0, 0)
Screenshot: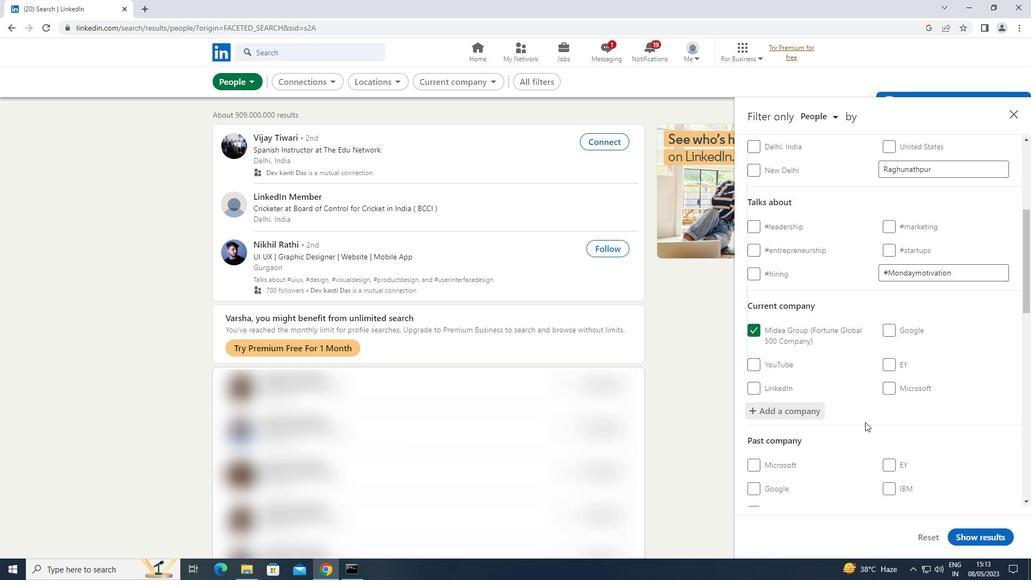 
Action: Mouse moved to (898, 387)
Screenshot: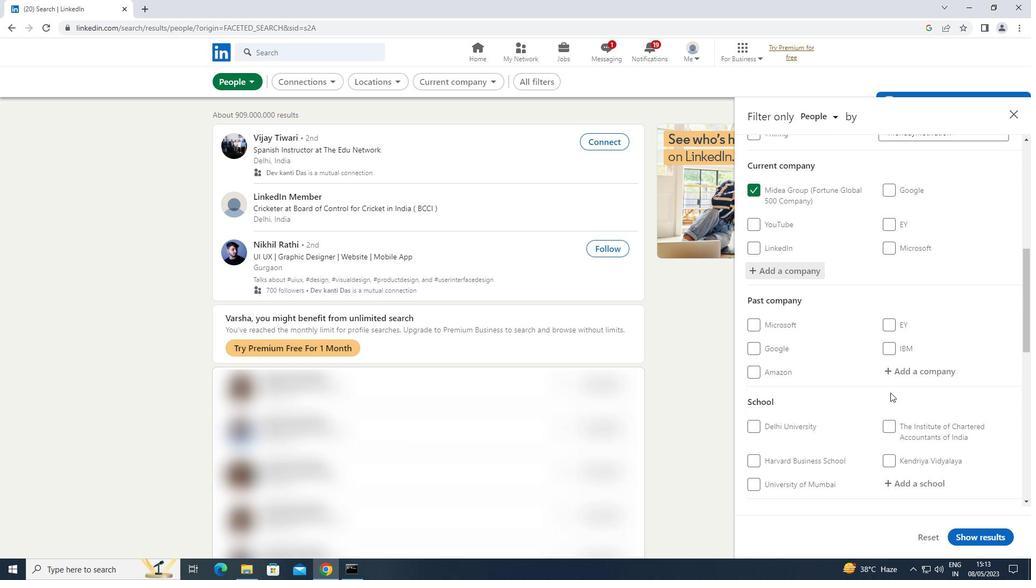 
Action: Mouse scrolled (898, 387) with delta (0, 0)
Screenshot: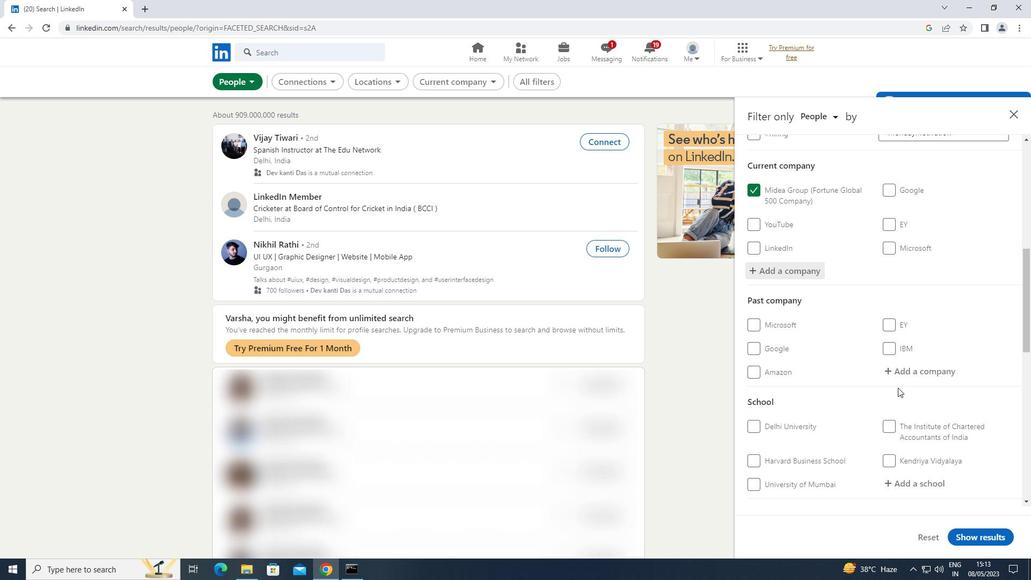 
Action: Mouse scrolled (898, 387) with delta (0, 0)
Screenshot: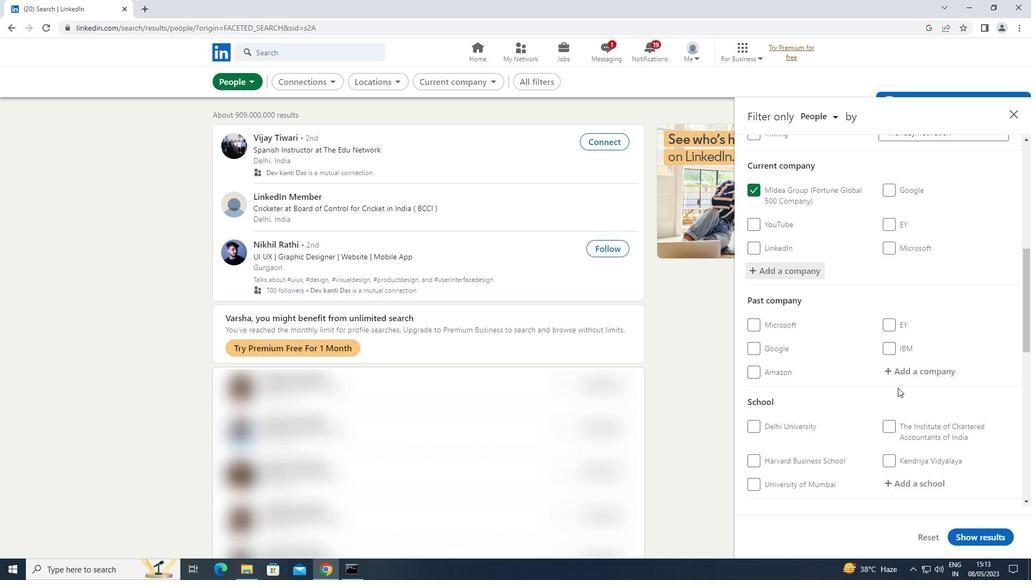 
Action: Mouse moved to (913, 377)
Screenshot: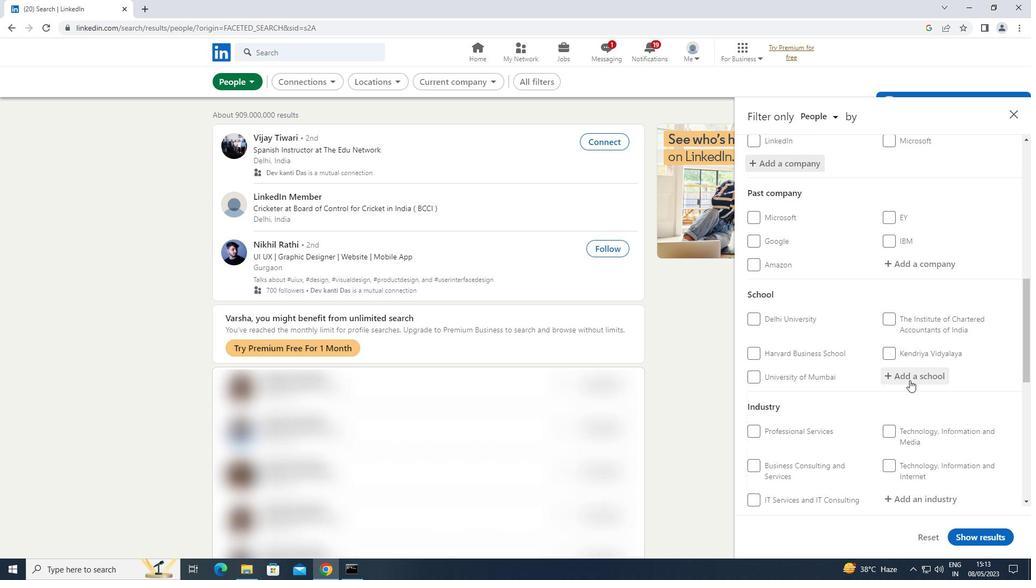 
Action: Mouse pressed left at (913, 377)
Screenshot: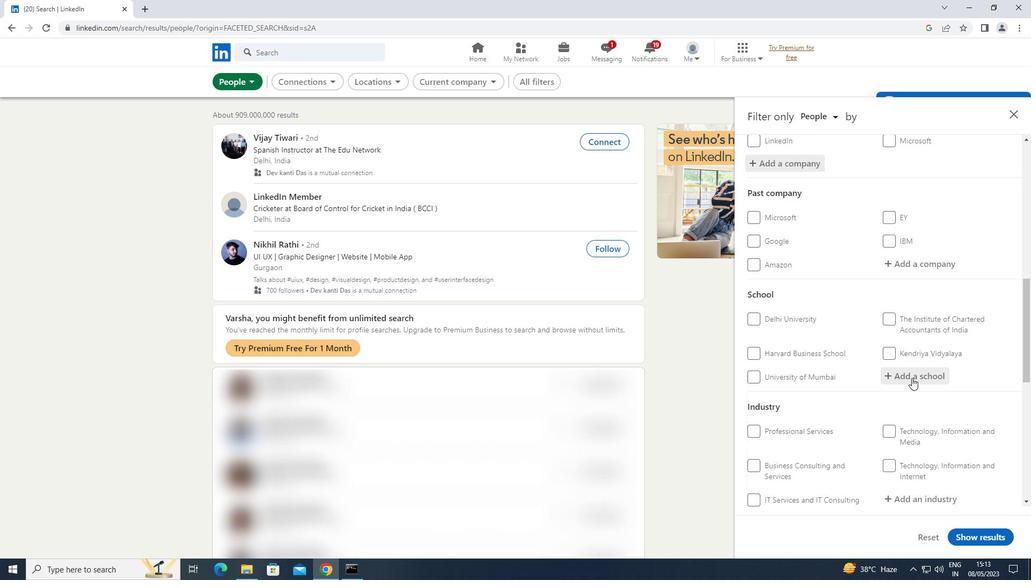 
Action: Key pressed <Key.shift>DR<Key.space><Key.shift>MG
Screenshot: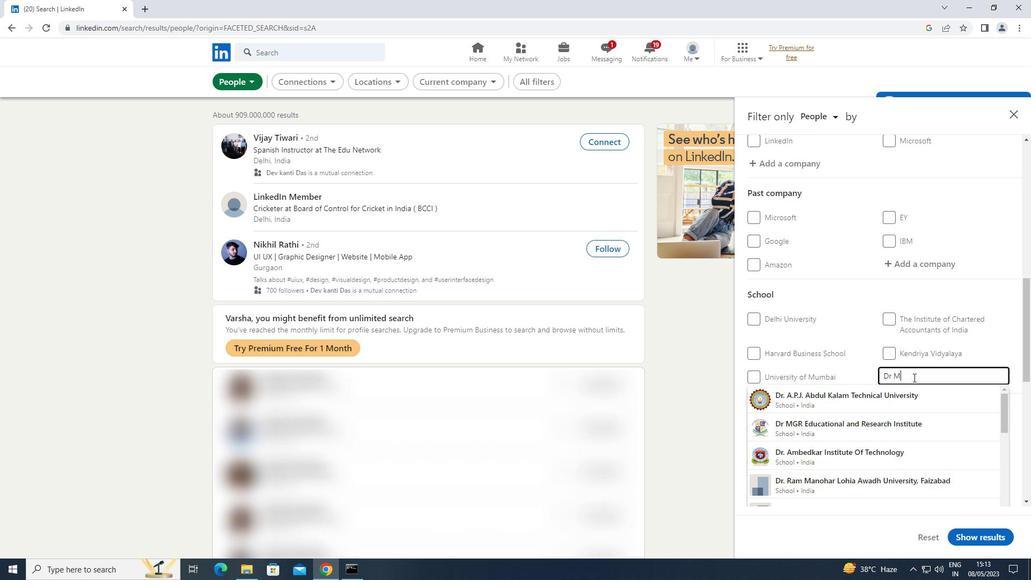 
Action: Mouse moved to (913, 377)
Screenshot: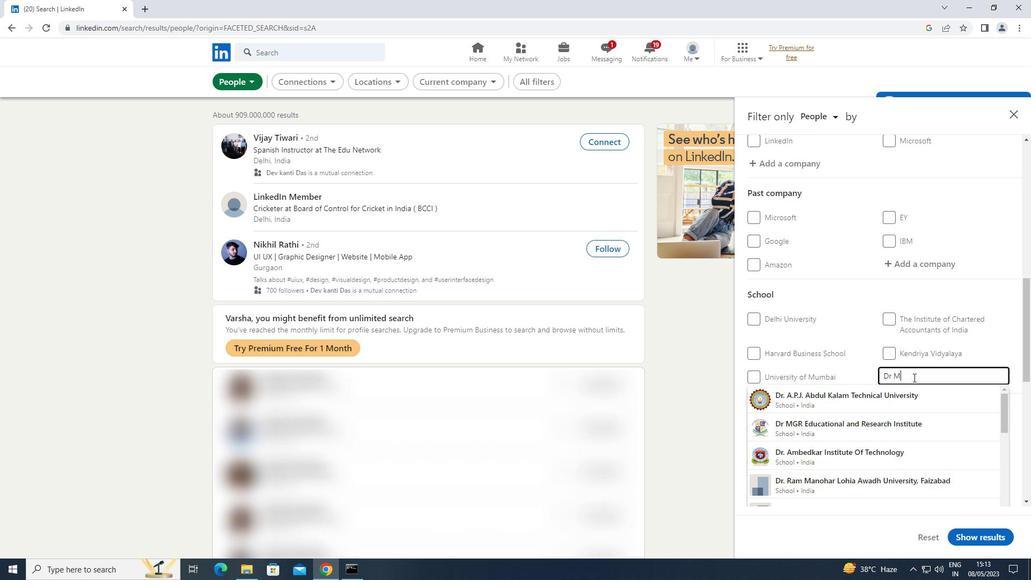 
Action: Key pressed R
Screenshot: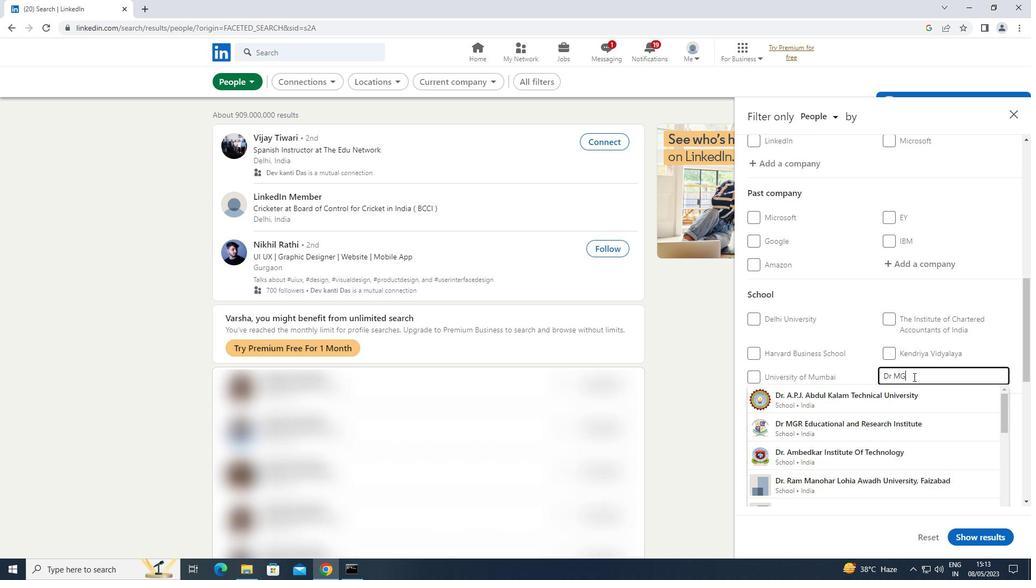 
Action: Mouse moved to (886, 392)
Screenshot: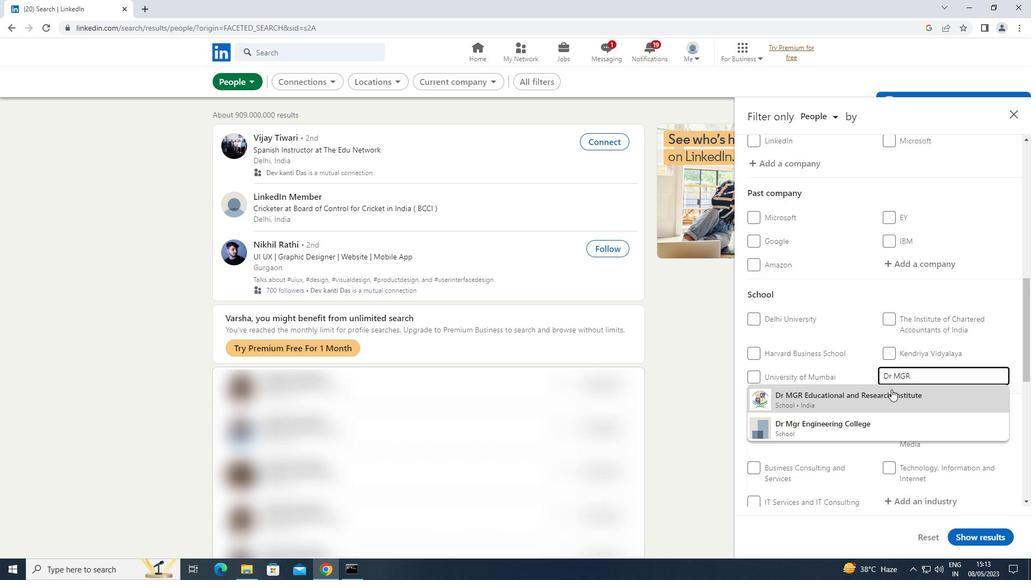 
Action: Mouse pressed left at (886, 392)
Screenshot: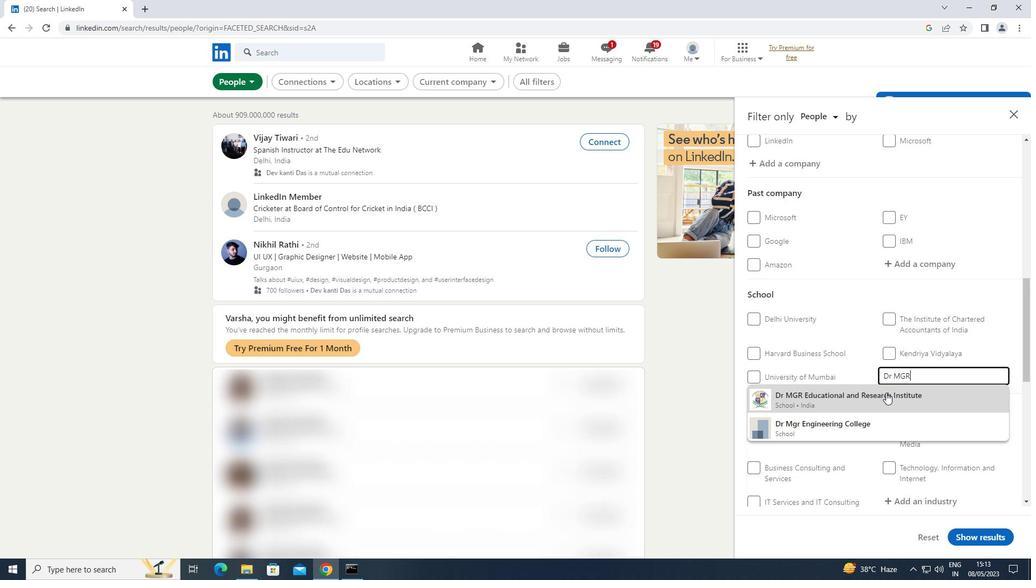 
Action: Mouse scrolled (886, 392) with delta (0, 0)
Screenshot: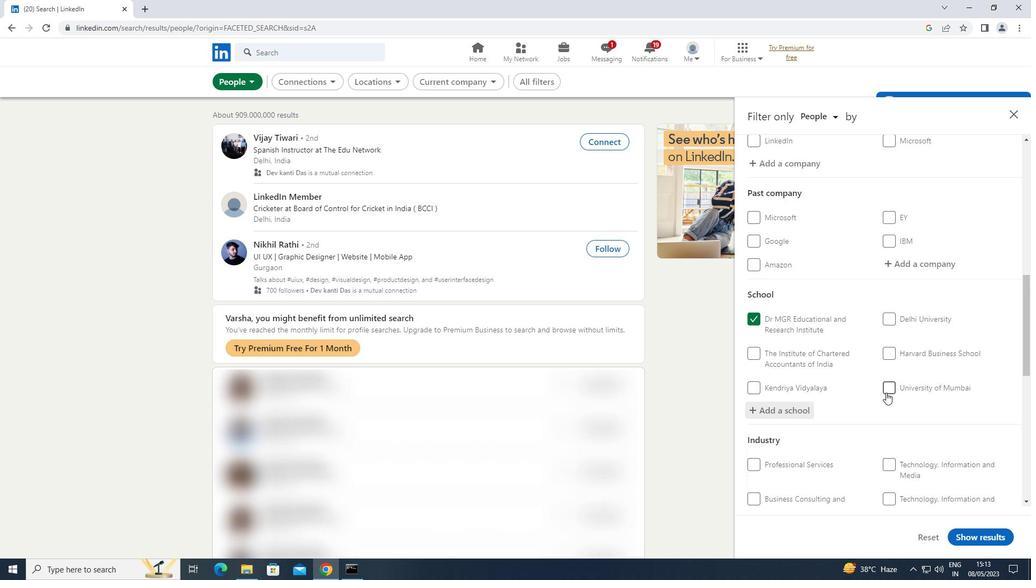 
Action: Mouse scrolled (886, 392) with delta (0, 0)
Screenshot: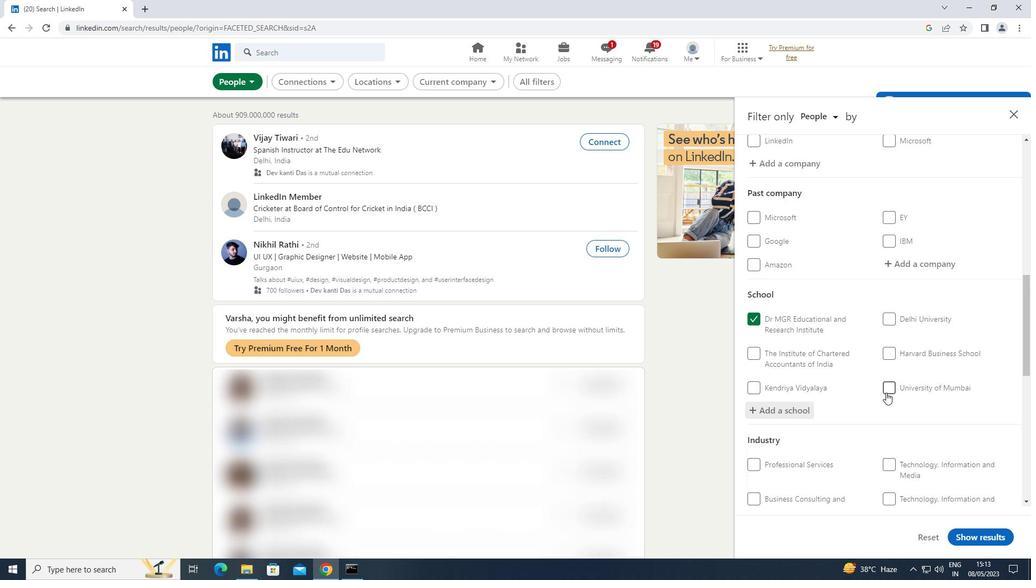 
Action: Mouse moved to (922, 417)
Screenshot: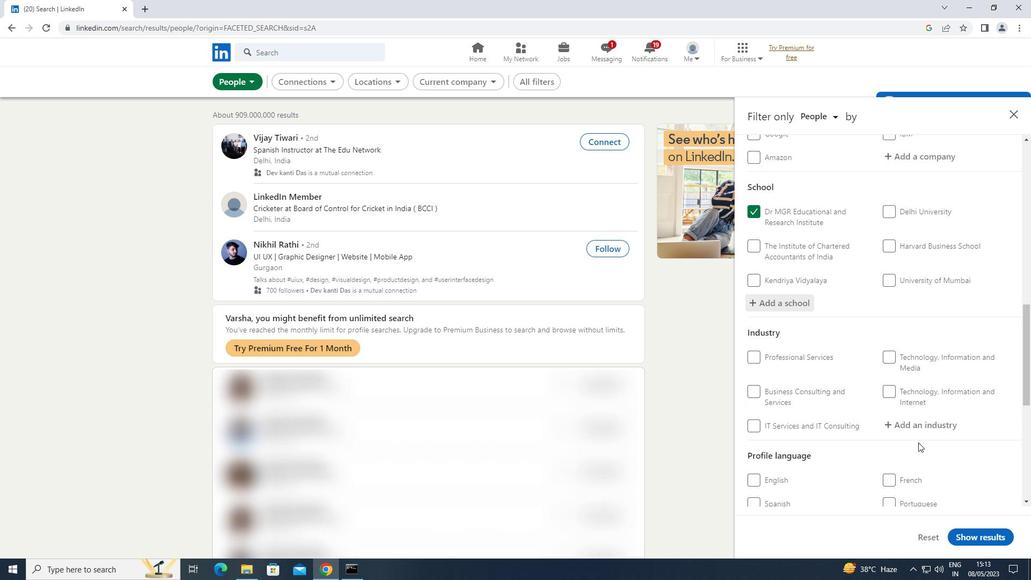 
Action: Mouse pressed left at (922, 417)
Screenshot: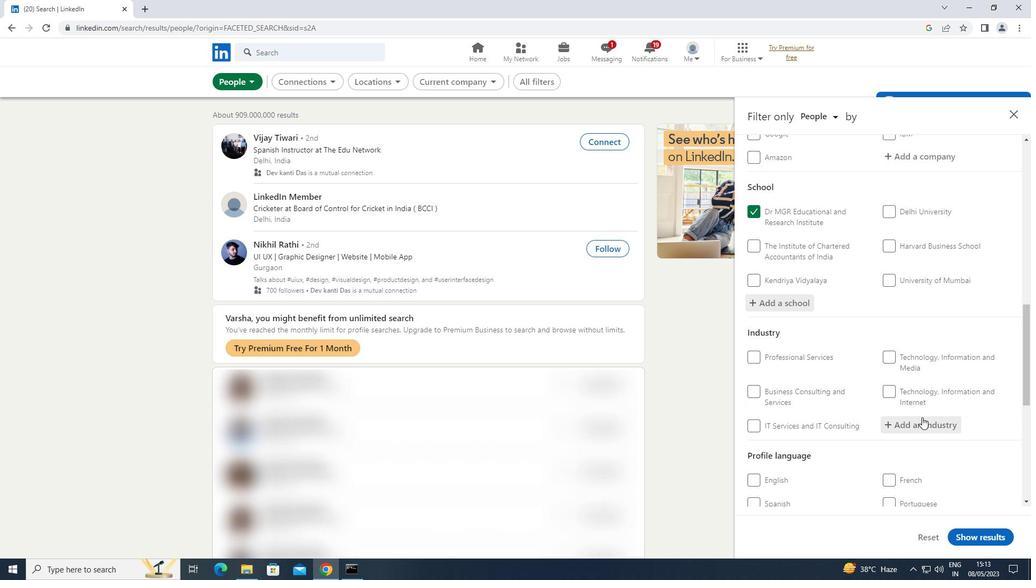 
Action: Mouse moved to (923, 416)
Screenshot: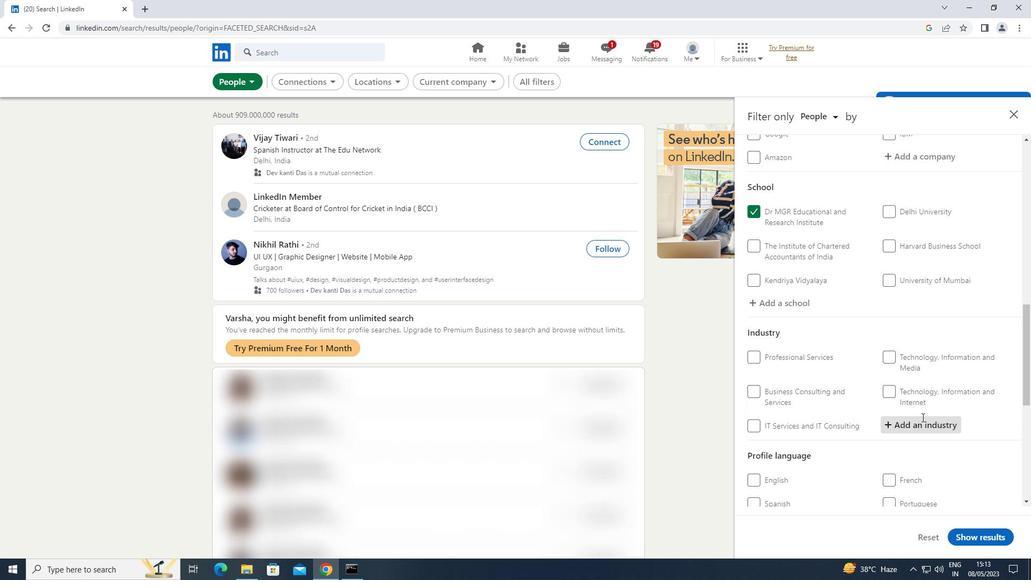 
Action: Key pressed <Key.shift>RETAIL<Key.space><Key.shift>MOTOR
Screenshot: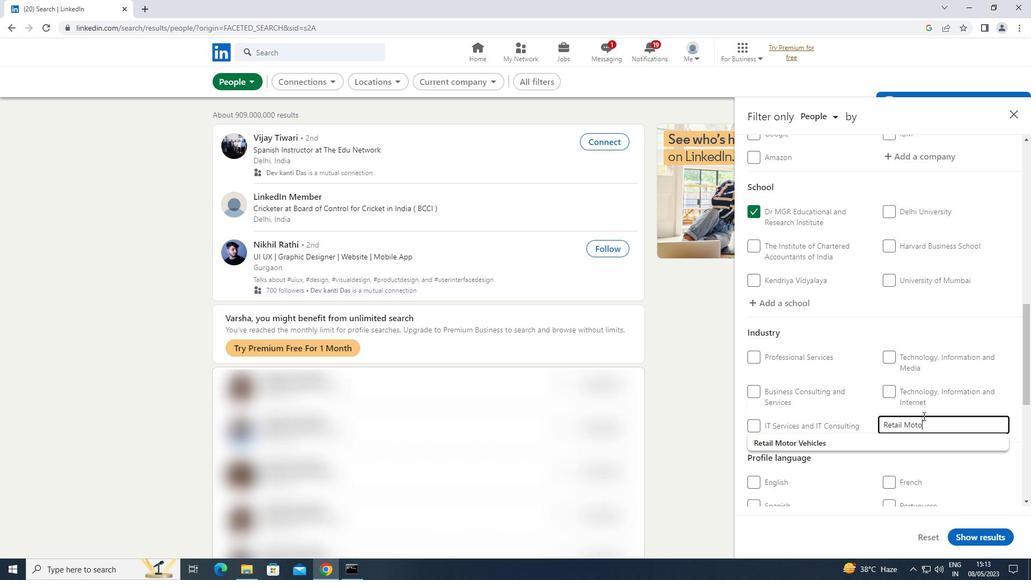 
Action: Mouse moved to (855, 446)
Screenshot: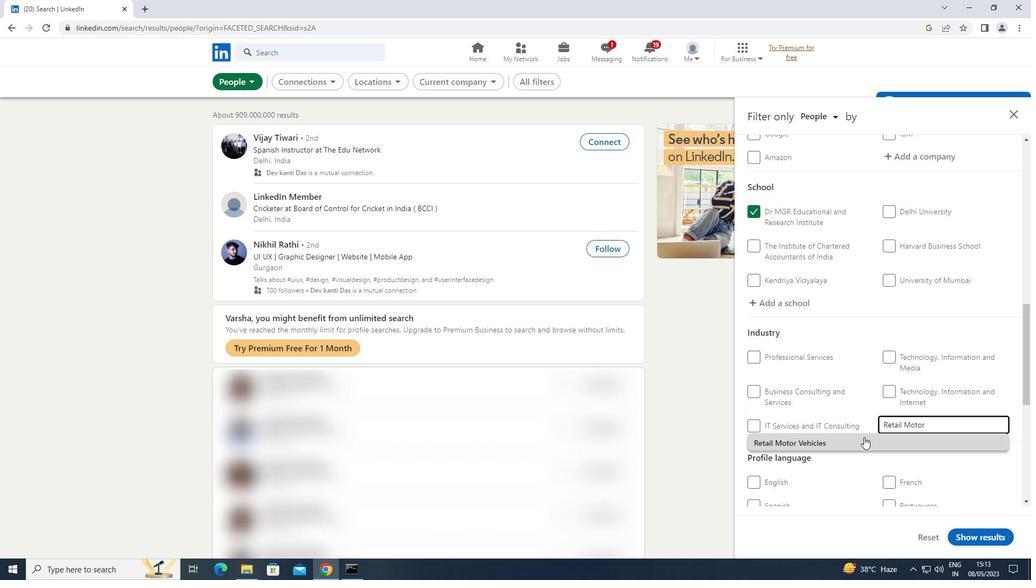 
Action: Mouse pressed left at (855, 446)
Screenshot: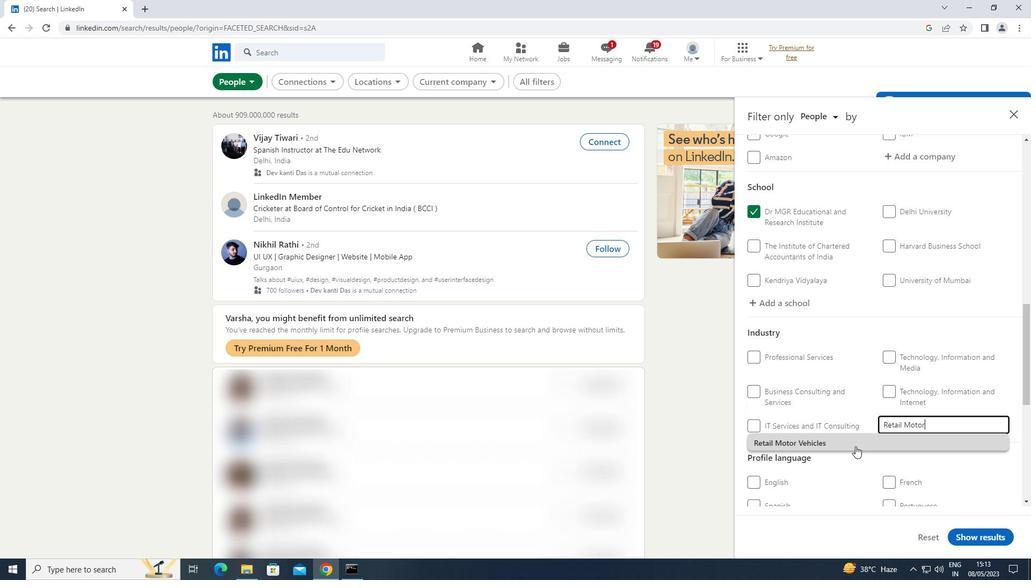 
Action: Mouse scrolled (855, 445) with delta (0, 0)
Screenshot: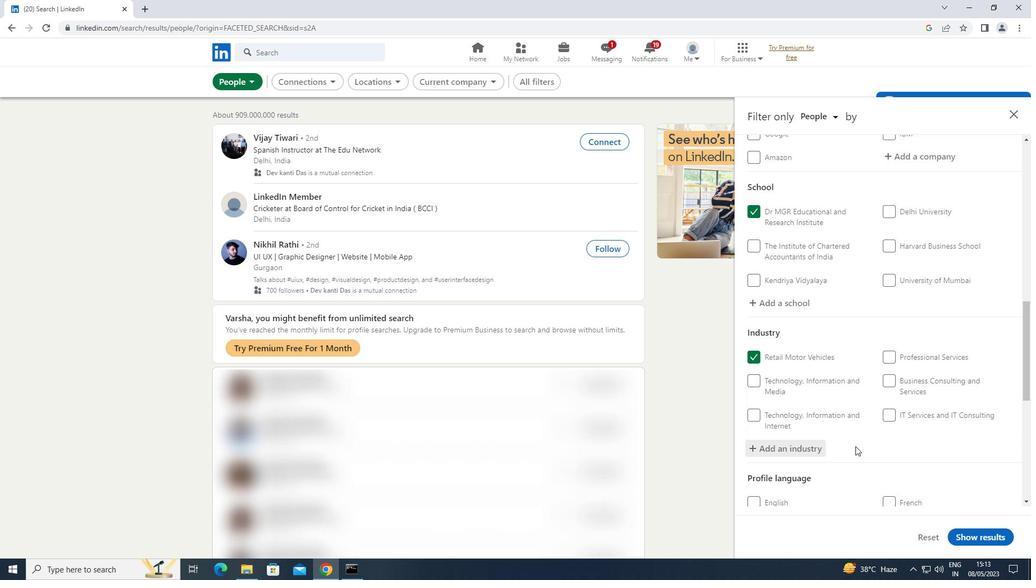 
Action: Mouse scrolled (855, 445) with delta (0, 0)
Screenshot: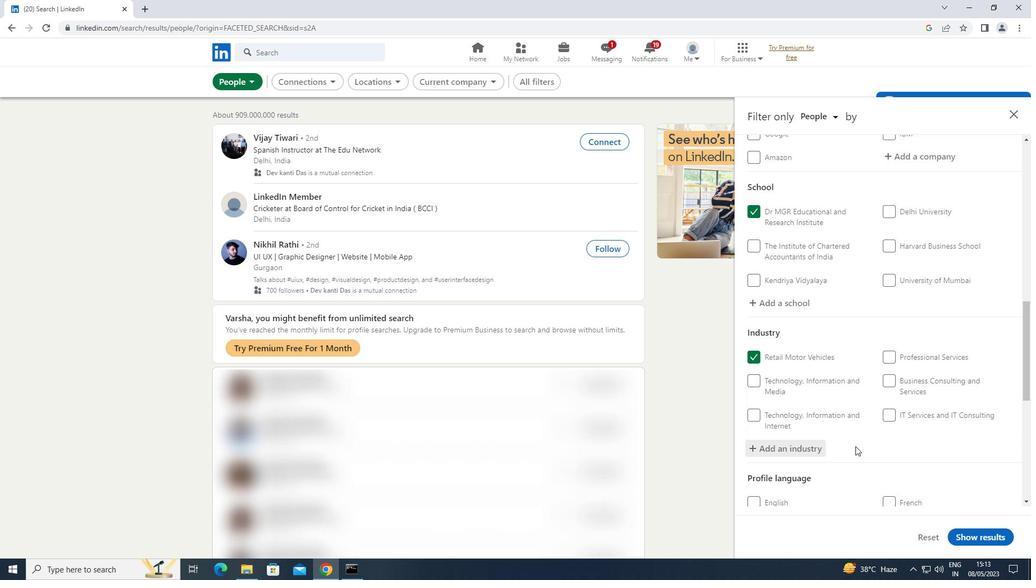 
Action: Mouse scrolled (855, 445) with delta (0, 0)
Screenshot: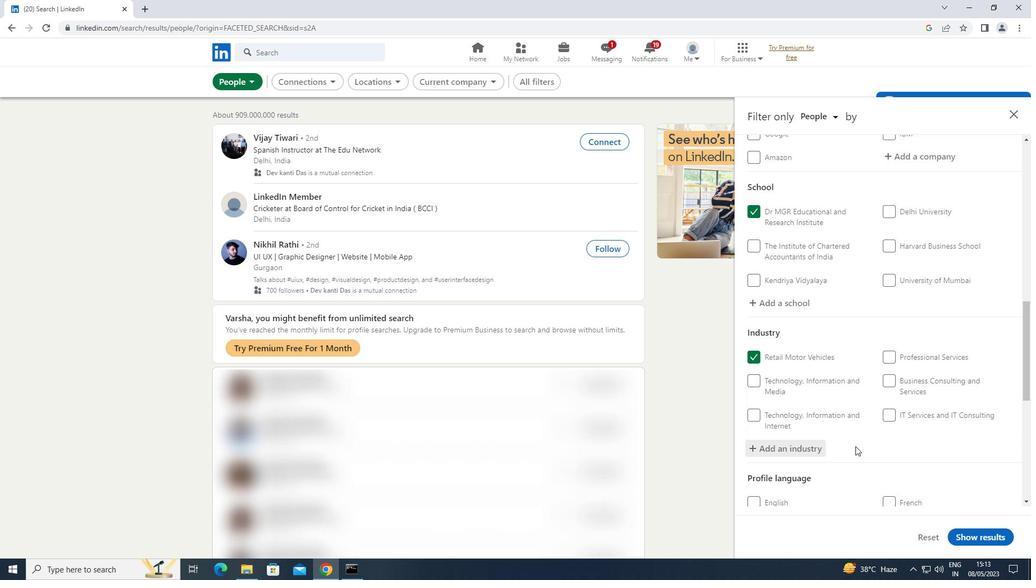 
Action: Mouse moved to (855, 446)
Screenshot: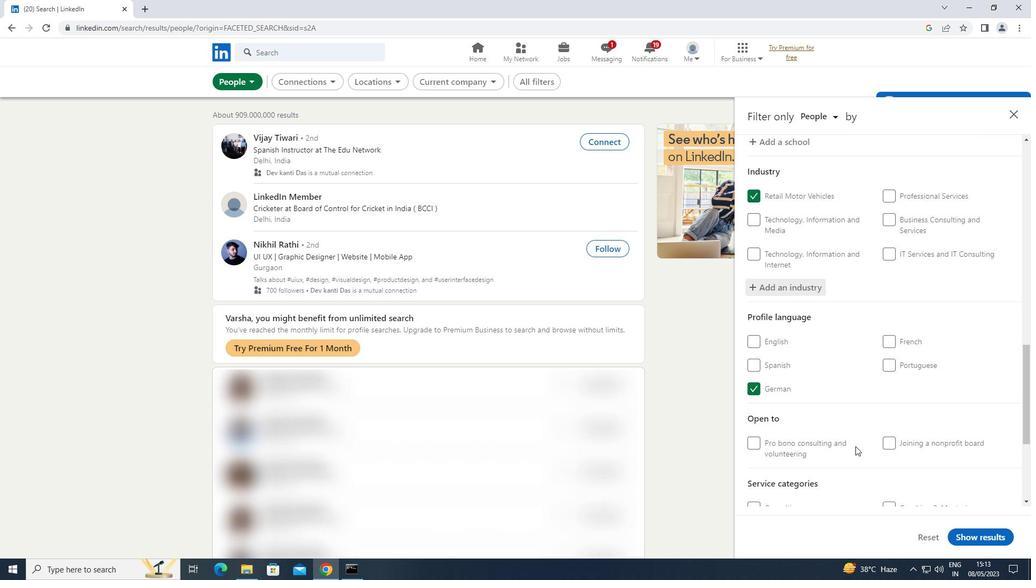 
Action: Mouse scrolled (855, 445) with delta (0, 0)
Screenshot: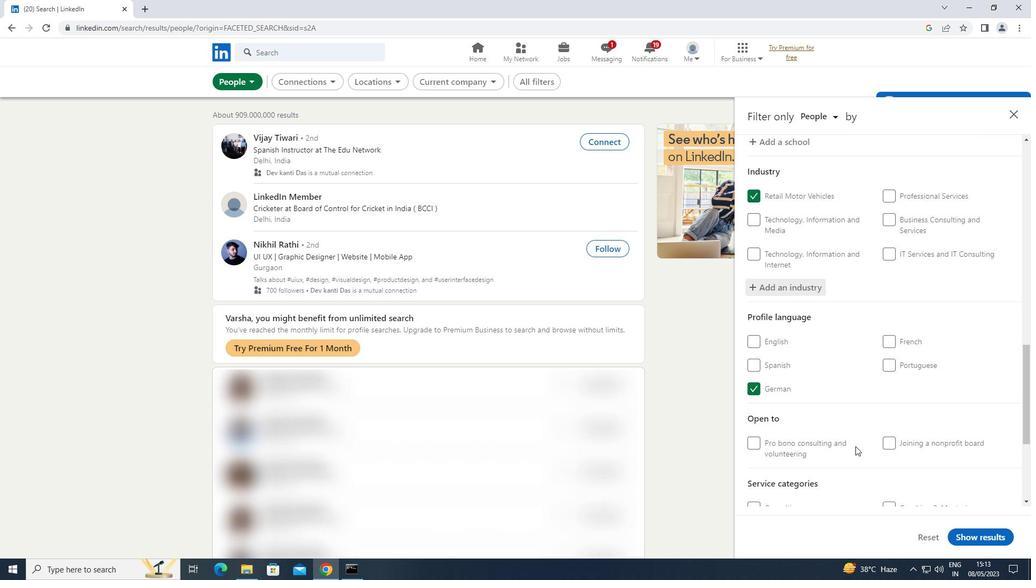 
Action: Mouse scrolled (855, 445) with delta (0, 0)
Screenshot: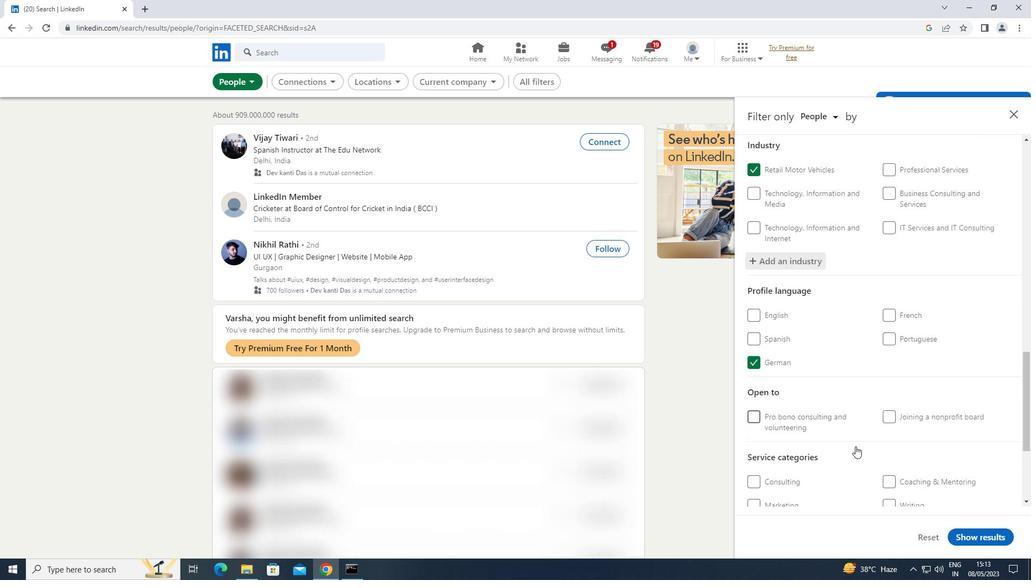 
Action: Mouse scrolled (855, 445) with delta (0, 0)
Screenshot: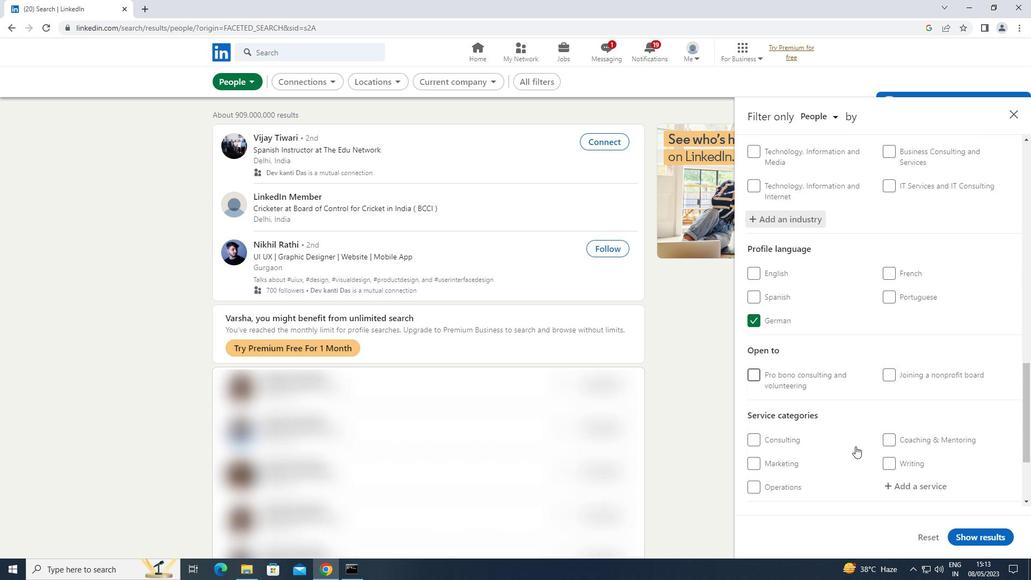 
Action: Mouse moved to (931, 394)
Screenshot: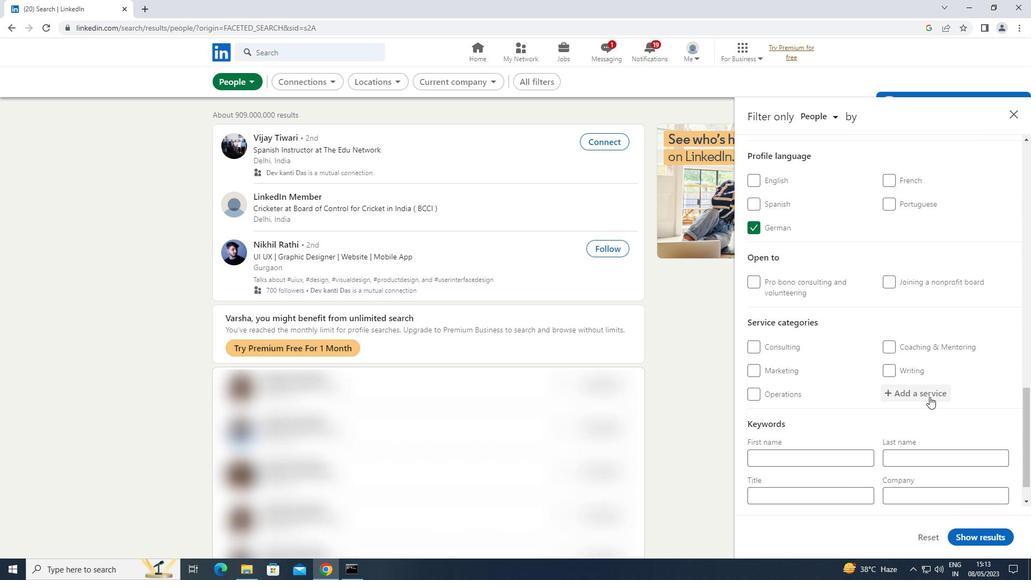 
Action: Mouse pressed left at (931, 394)
Screenshot: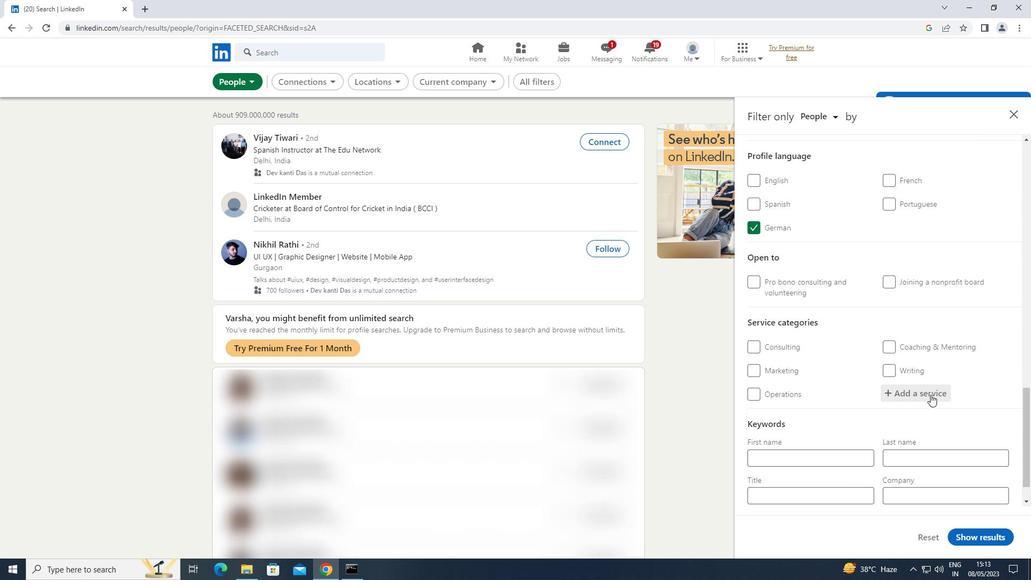 
Action: Key pressed <Key.shift>GRAPHI
Screenshot: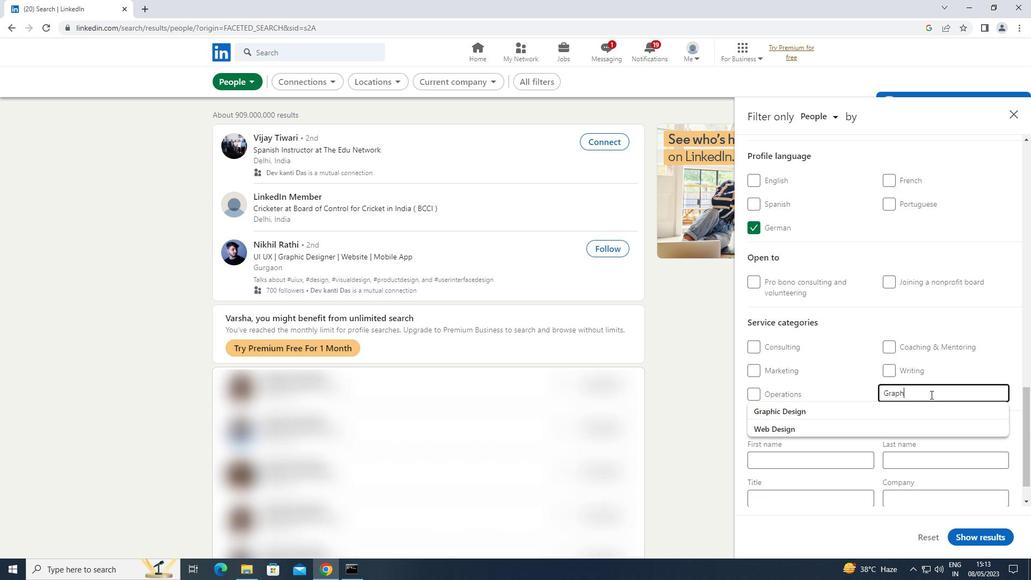 
Action: Mouse moved to (847, 412)
Screenshot: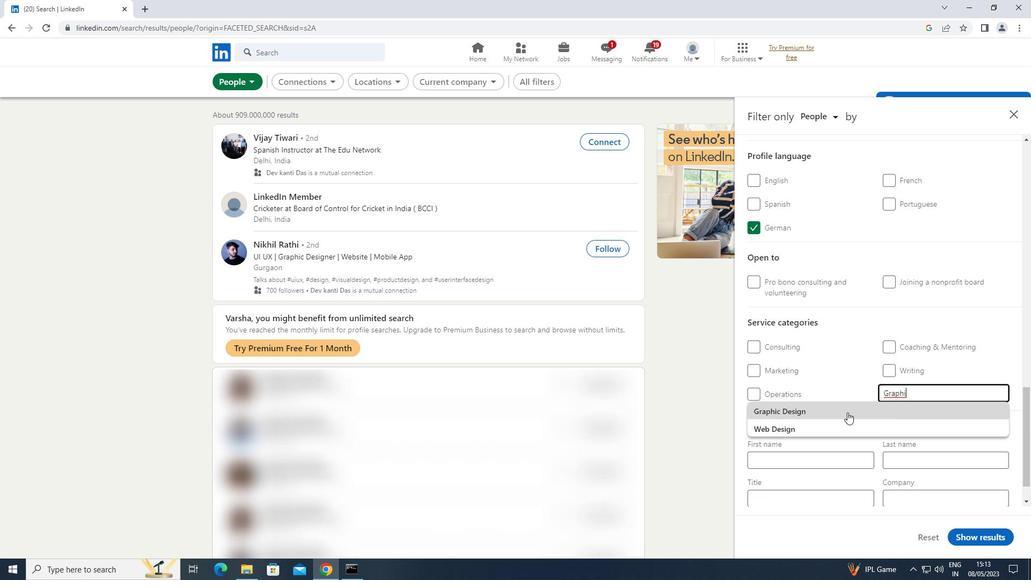 
Action: Mouse pressed left at (847, 412)
Screenshot: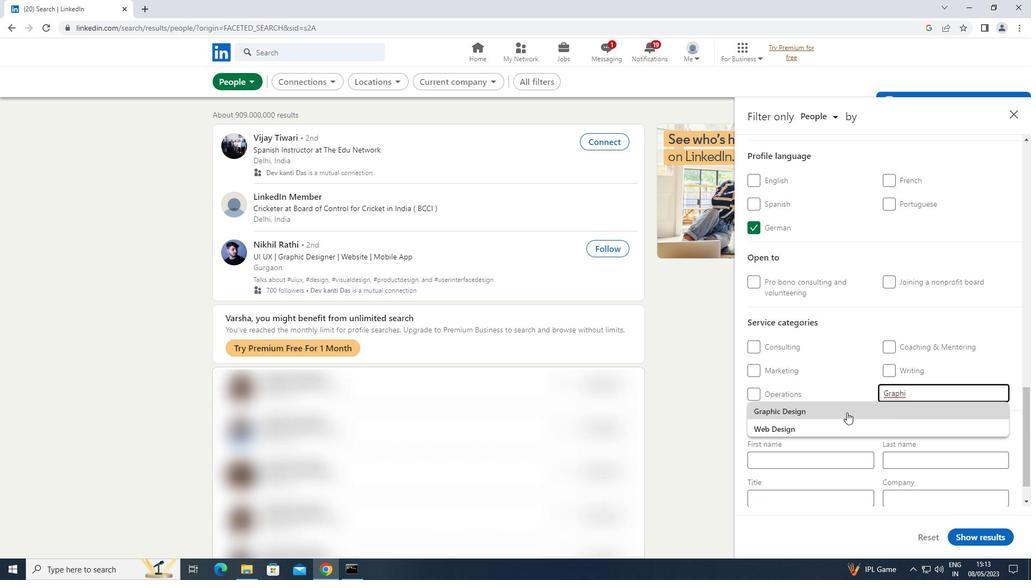 
Action: Mouse moved to (847, 412)
Screenshot: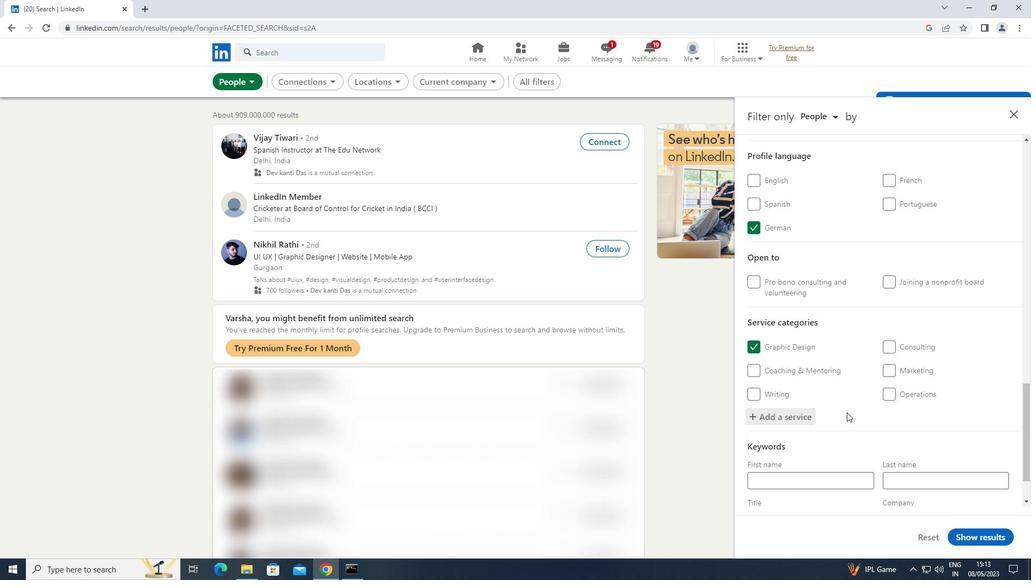 
Action: Mouse scrolled (847, 412) with delta (0, 0)
Screenshot: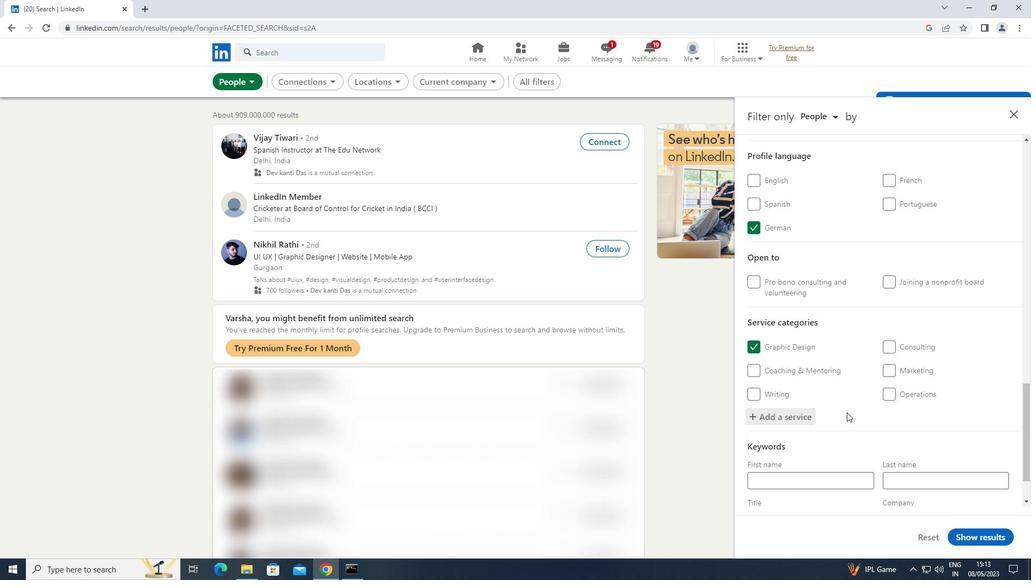 
Action: Mouse scrolled (847, 412) with delta (0, 0)
Screenshot: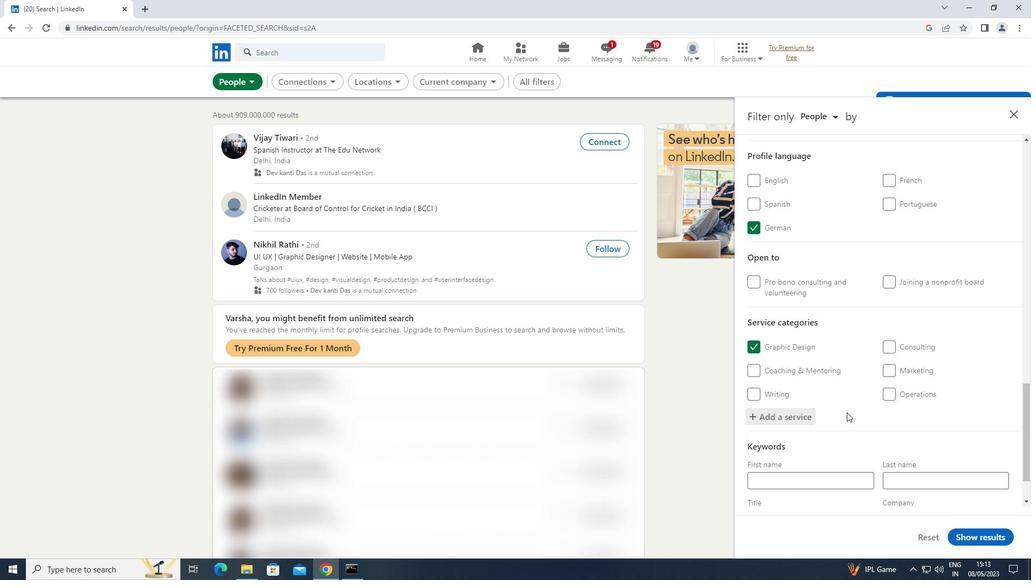 
Action: Mouse scrolled (847, 412) with delta (0, 0)
Screenshot: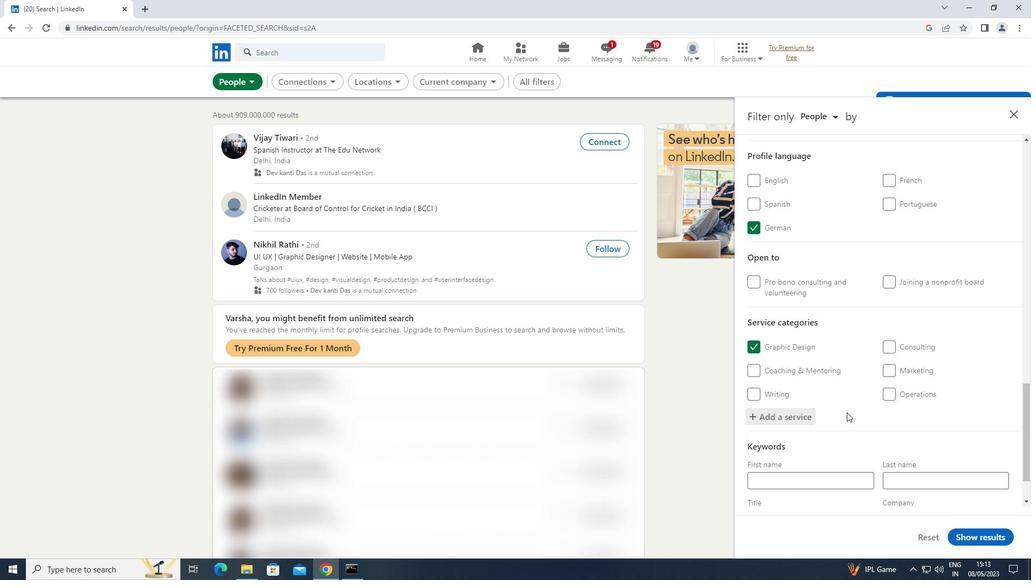 
Action: Mouse scrolled (847, 412) with delta (0, 0)
Screenshot: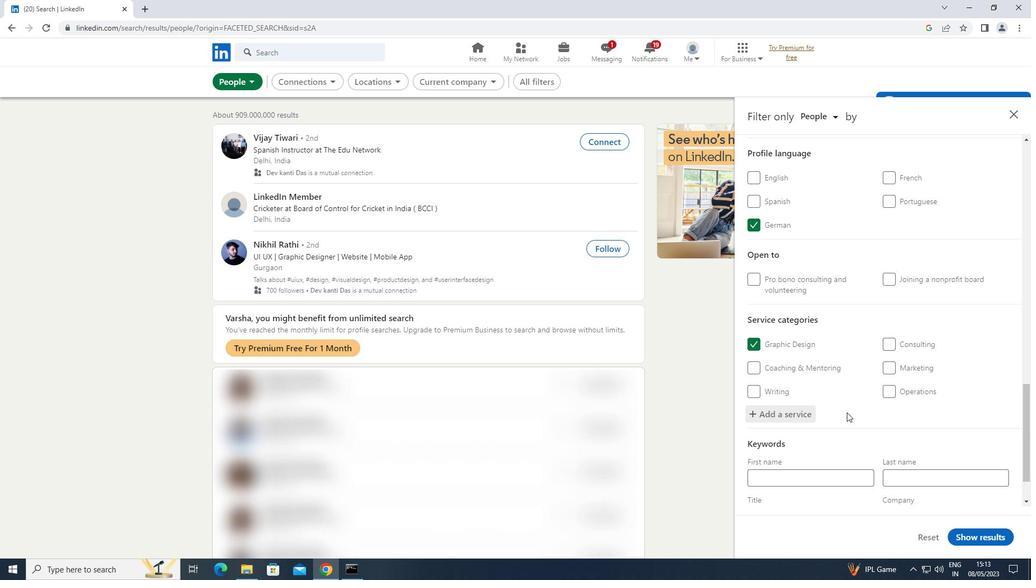 
Action: Mouse scrolled (847, 412) with delta (0, 0)
Screenshot: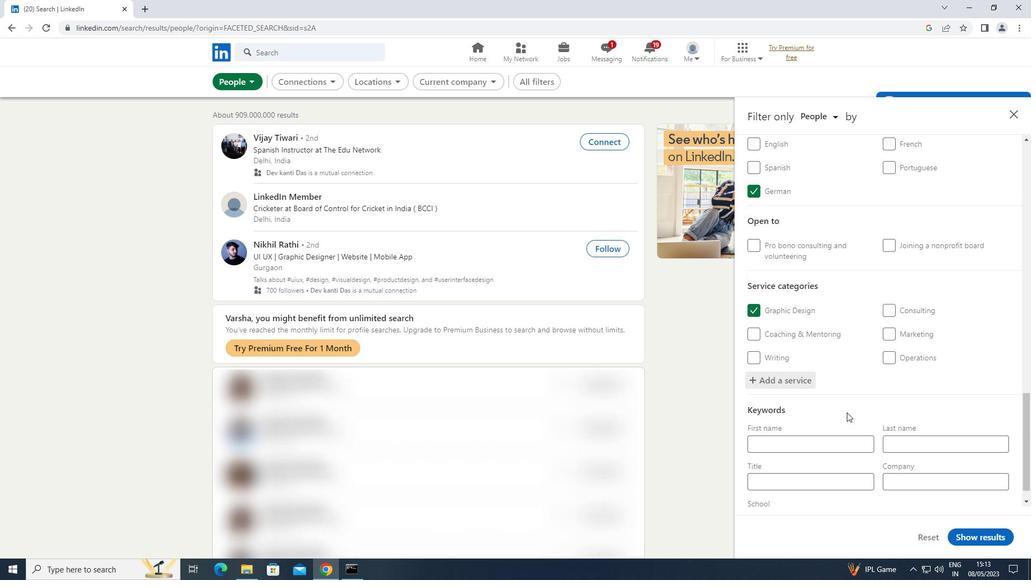 
Action: Mouse moved to (820, 455)
Screenshot: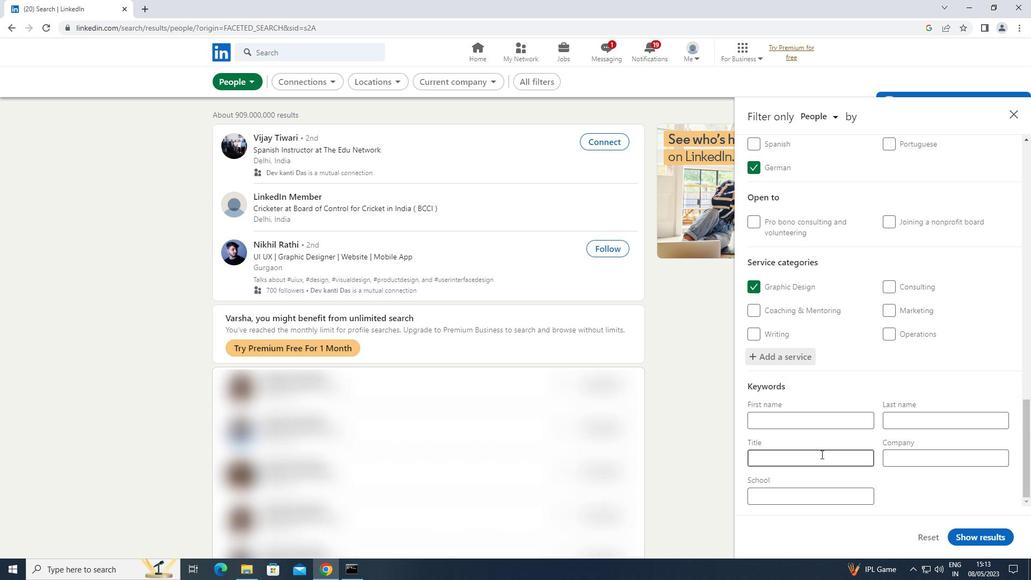 
Action: Mouse pressed left at (820, 455)
Screenshot: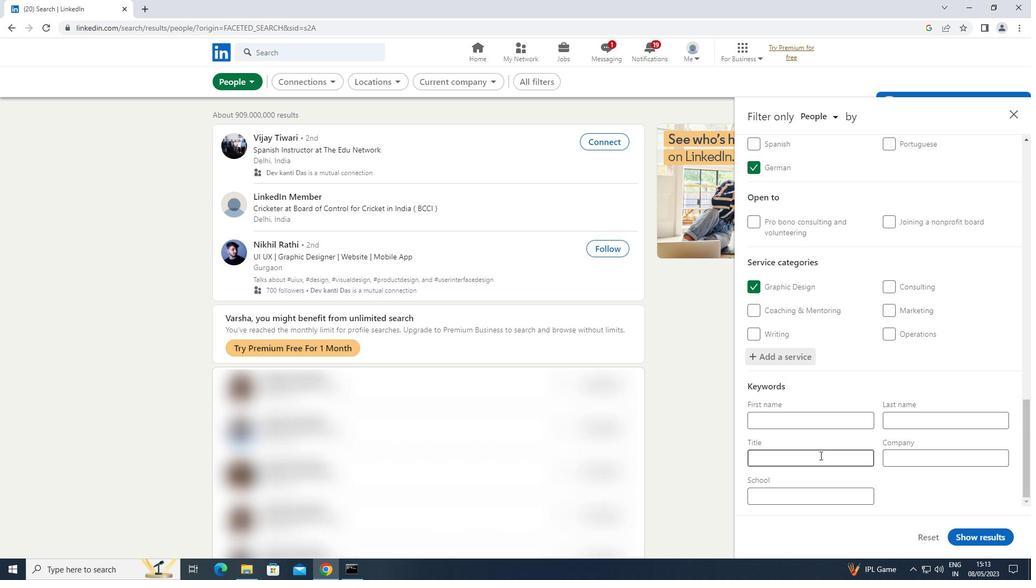 
Action: Key pressed <Key.shift>SPEECH<Key.space><Key.shift>PATHOLOGIST
Screenshot: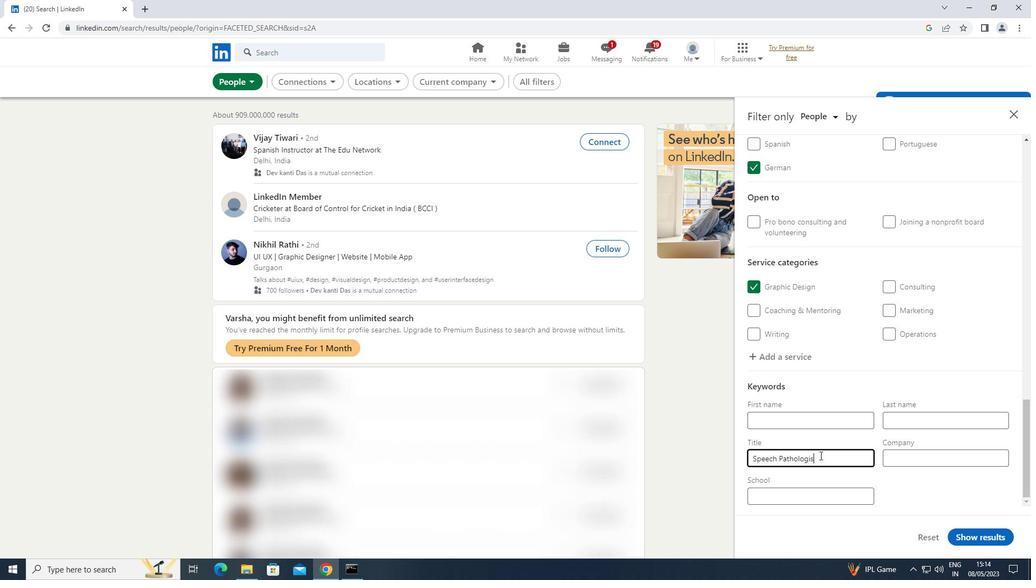 
Action: Mouse moved to (966, 538)
Screenshot: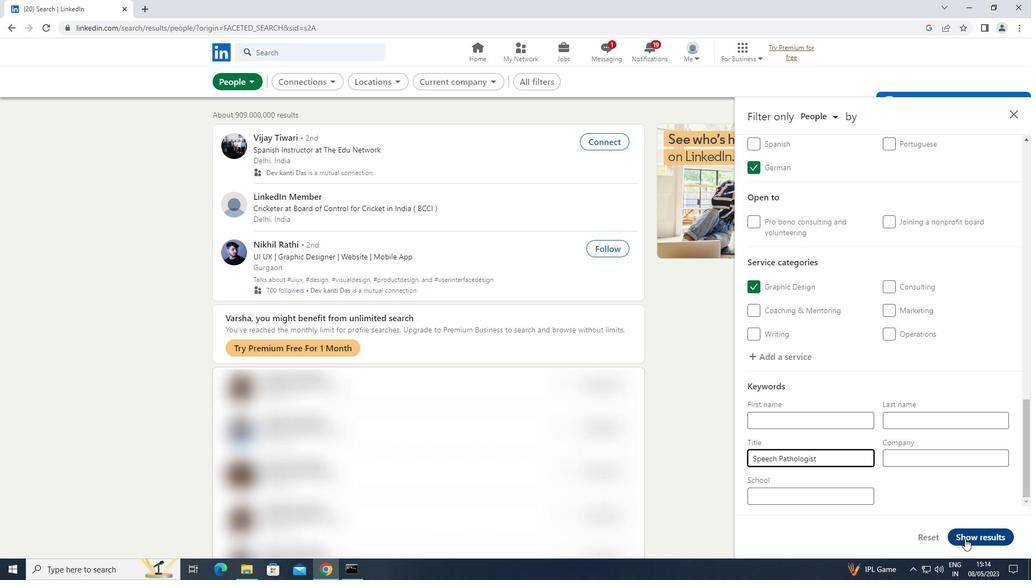 
Action: Mouse pressed left at (966, 538)
Screenshot: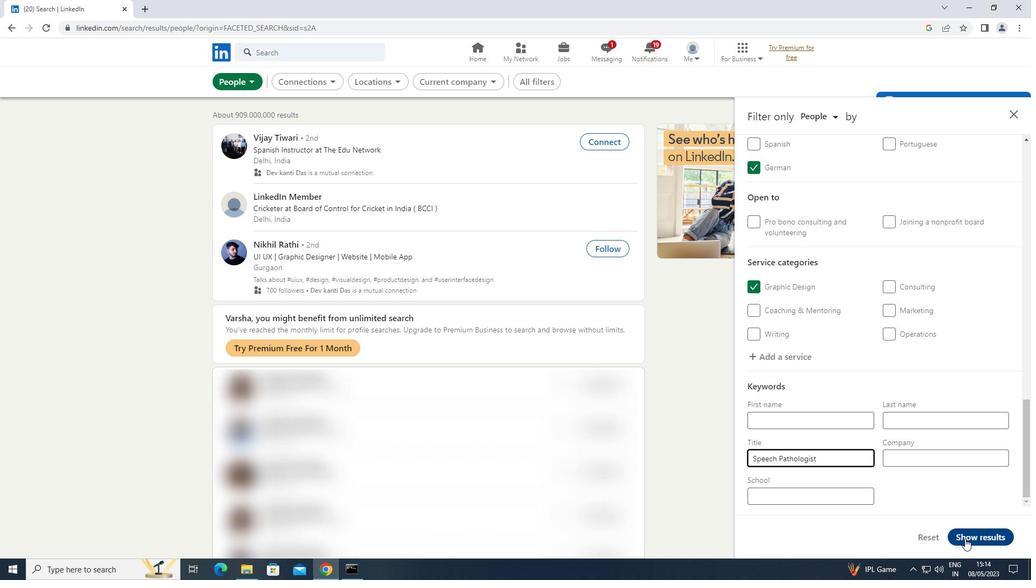 
